 Task: Create new vendor bill with Date Opened: 30-Apr-23, Select Vendor: Pacific Gas & Electric, Terms: Net 15. Make bill entry for item-1 with Date: 30-Apr-23, Description: Electric charges, Expense Account: Utilities :  Electric, Quantity: 1, Unit Price: 140, Sales Tax: Y, Sales Tax Included: Y, Tax Table: Sales Tax. Post Bill with Post Date: 30-Apr-23, Post to Accounts: Liabilities:Accounts Payble. Pay / Process Payment with Transaction Date: 14-May-23, Amount: 140, Transfer Account: Checking Account. Go to 'Print Bill'.
Action: Mouse moved to (112, 30)
Screenshot: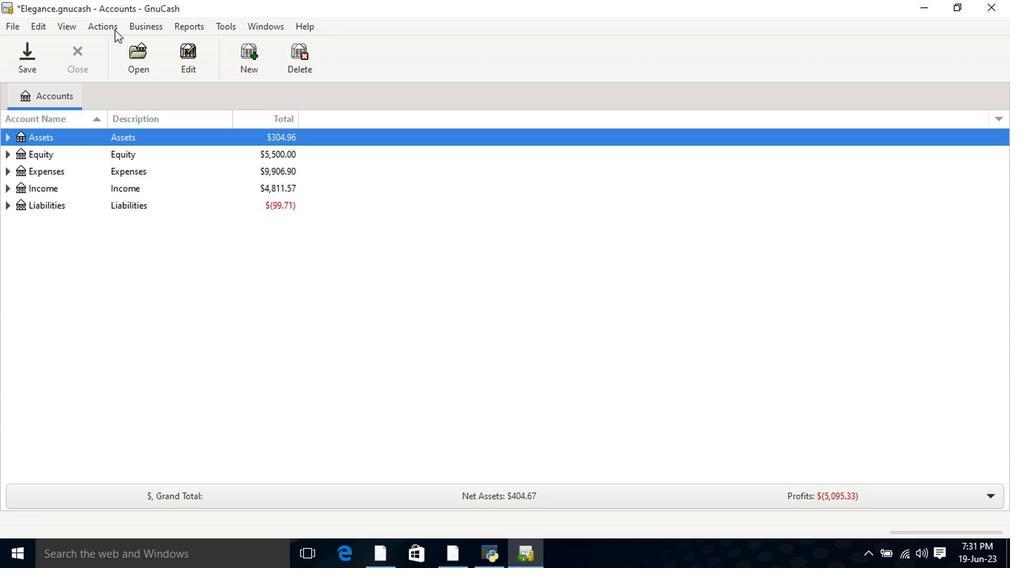 
Action: Mouse pressed left at (112, 30)
Screenshot: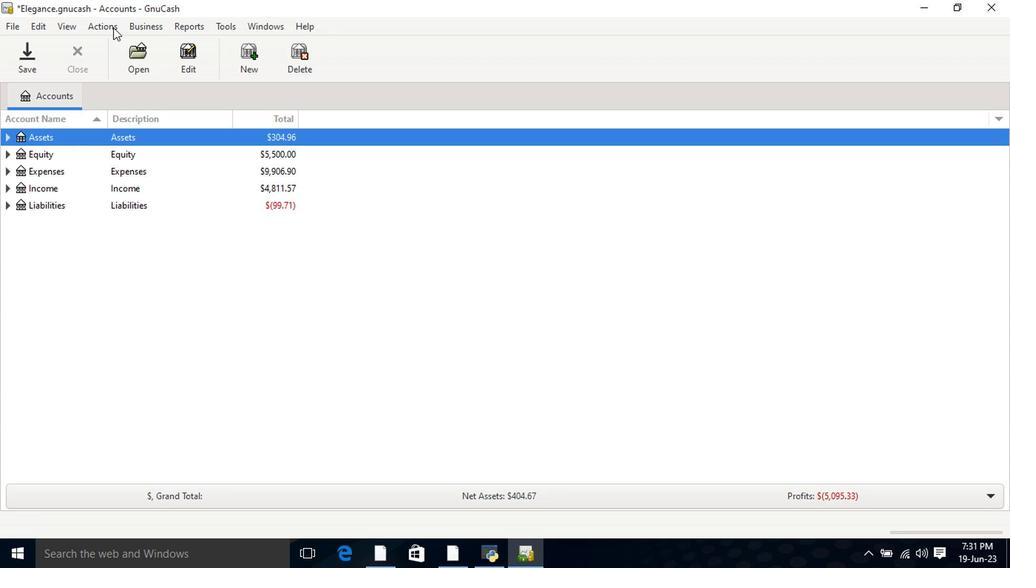 
Action: Mouse moved to (134, 28)
Screenshot: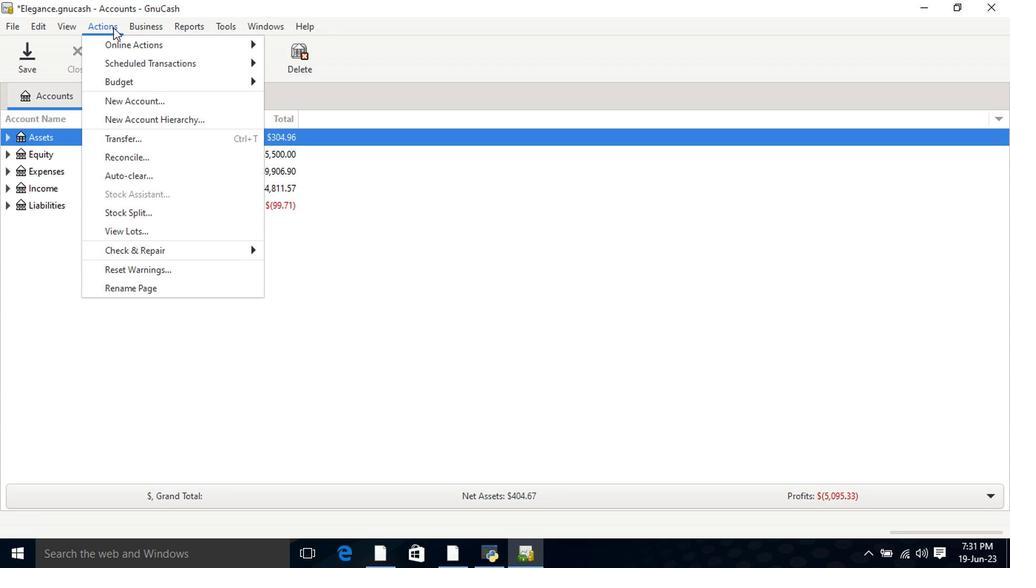 
Action: Mouse pressed left at (134, 28)
Screenshot: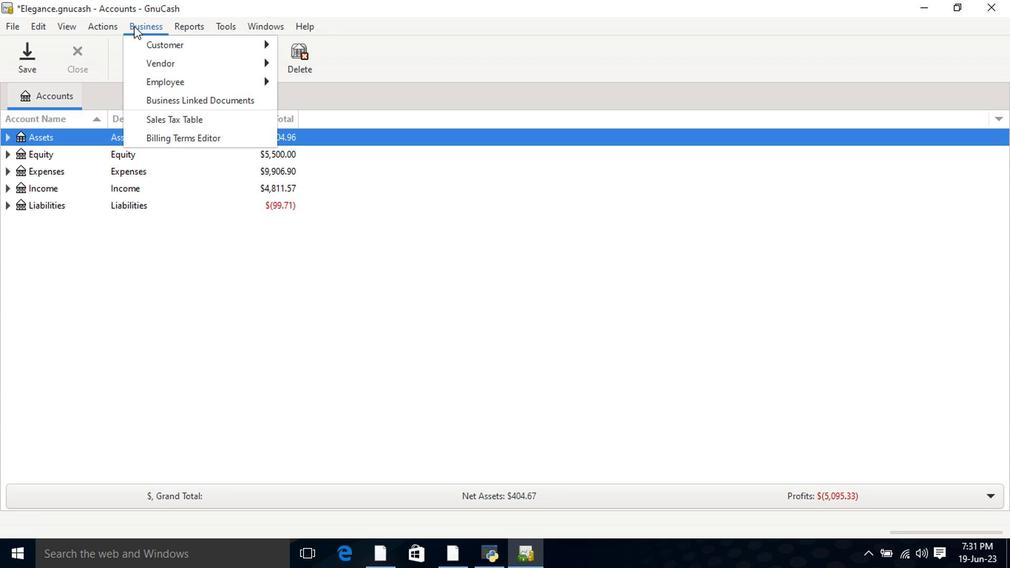 
Action: Mouse moved to (156, 59)
Screenshot: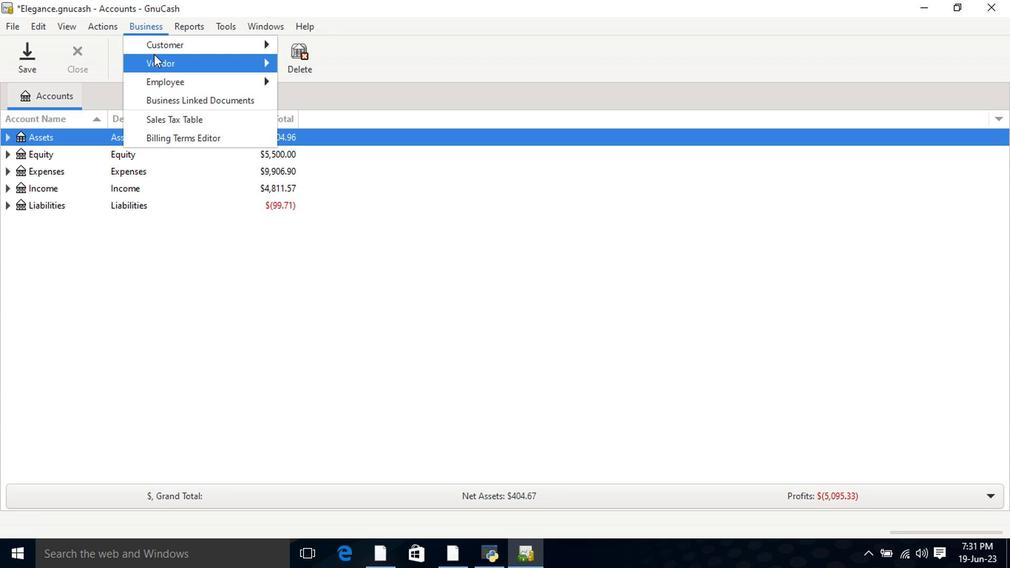 
Action: Mouse pressed left at (156, 59)
Screenshot: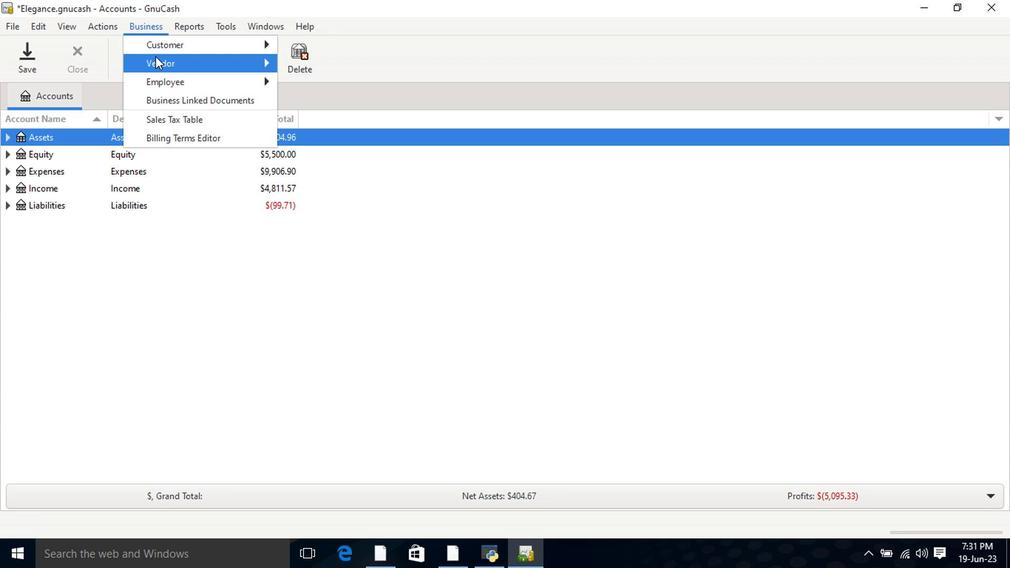 
Action: Mouse moved to (321, 123)
Screenshot: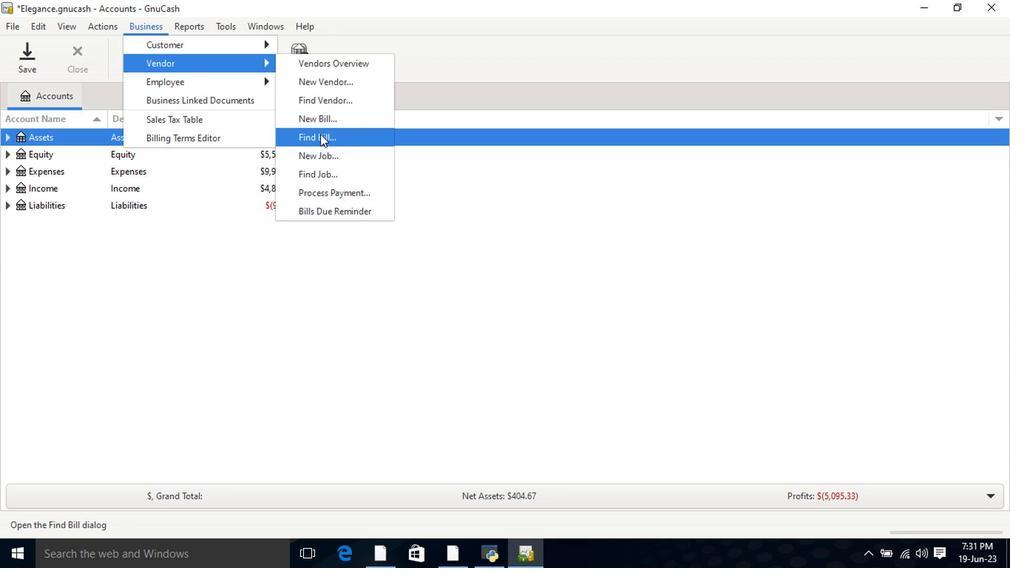 
Action: Mouse pressed left at (321, 123)
Screenshot: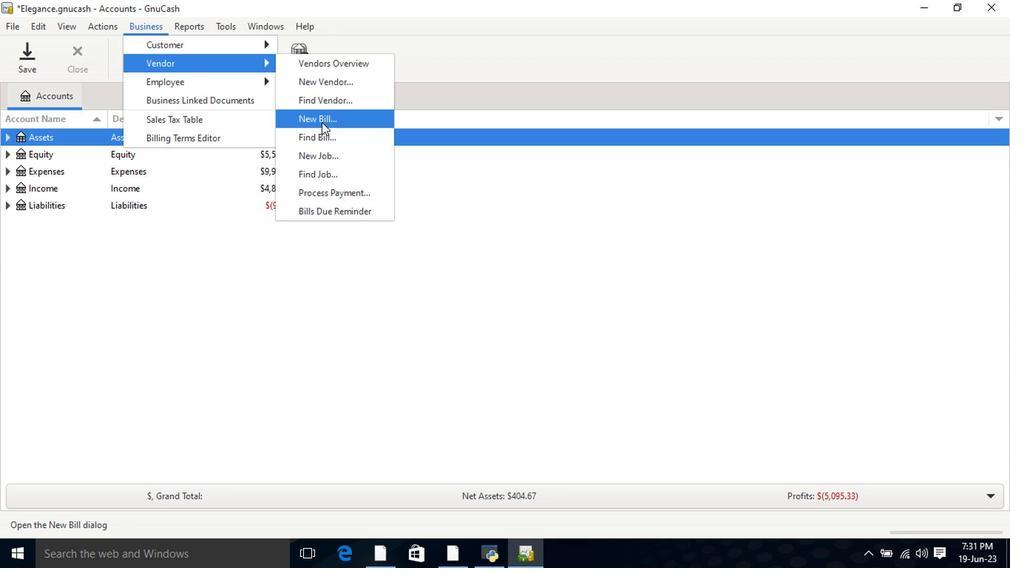 
Action: Mouse moved to (611, 197)
Screenshot: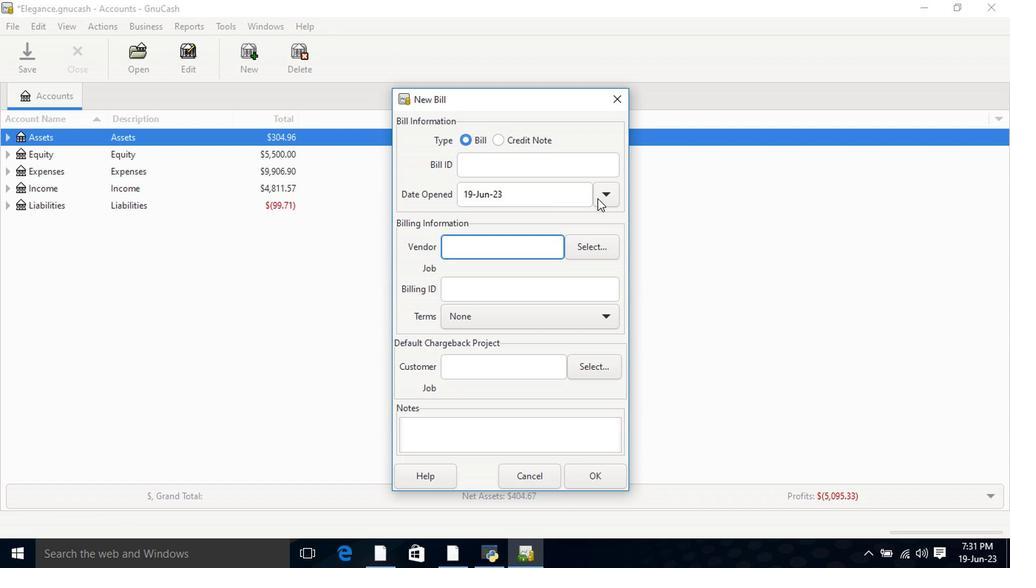 
Action: Mouse pressed left at (611, 197)
Screenshot: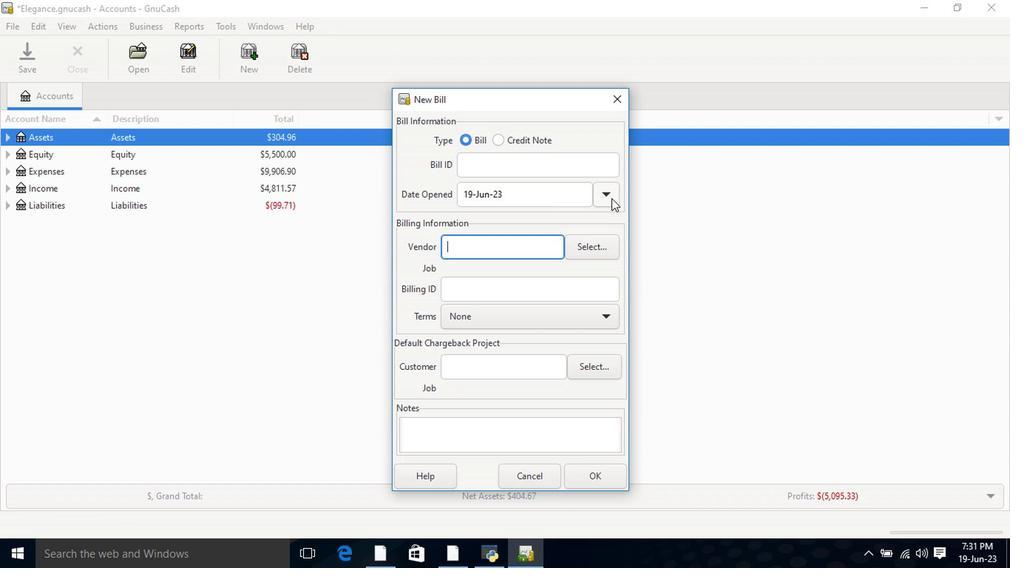 
Action: Mouse moved to (493, 215)
Screenshot: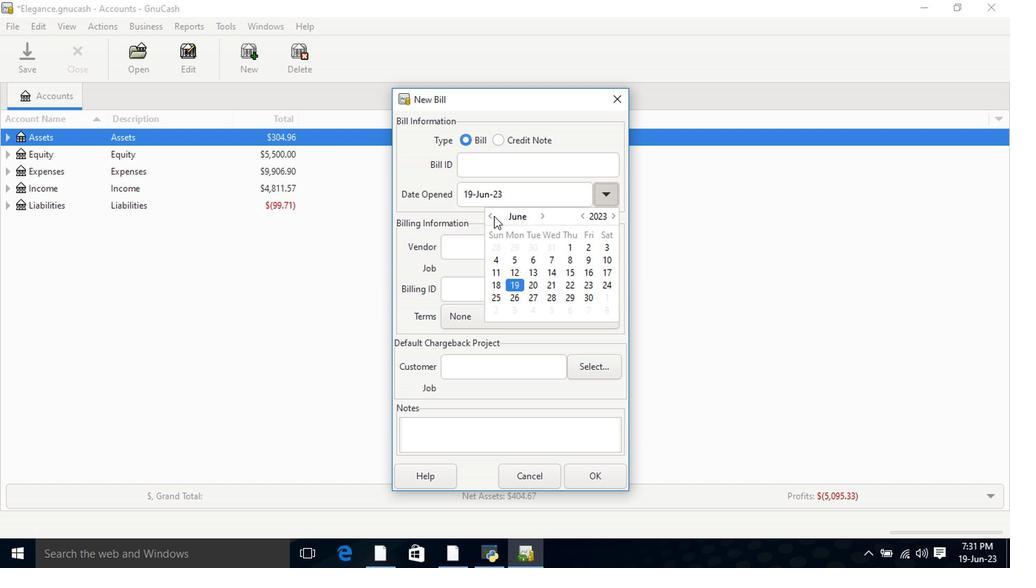 
Action: Mouse pressed left at (493, 215)
Screenshot: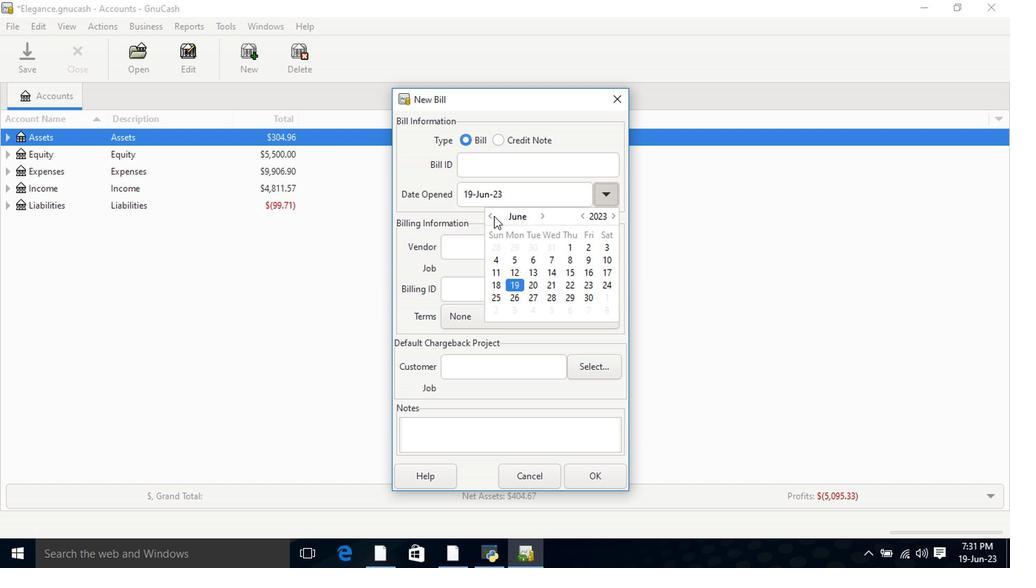 
Action: Mouse pressed left at (493, 215)
Screenshot: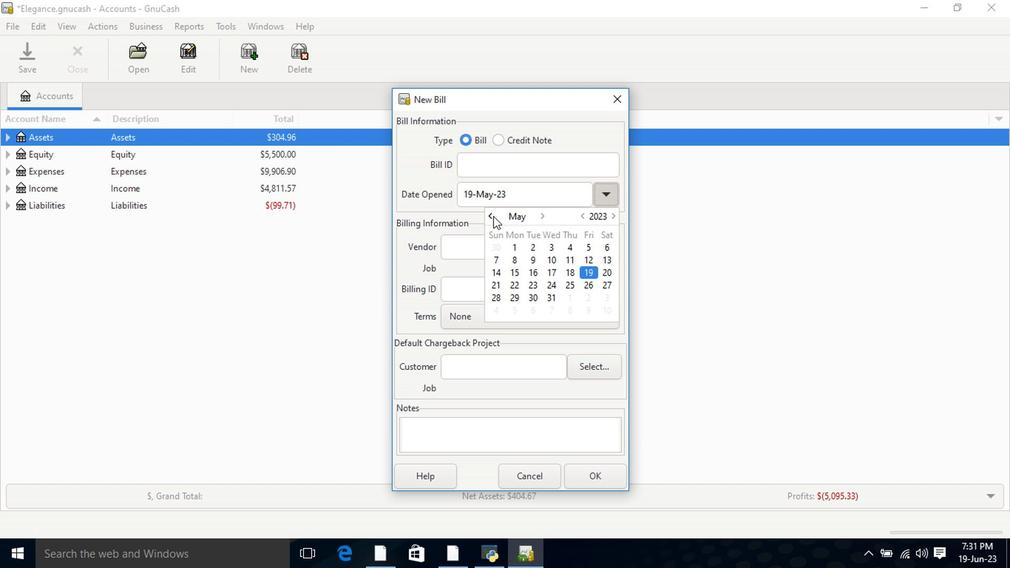 
Action: Mouse moved to (499, 303)
Screenshot: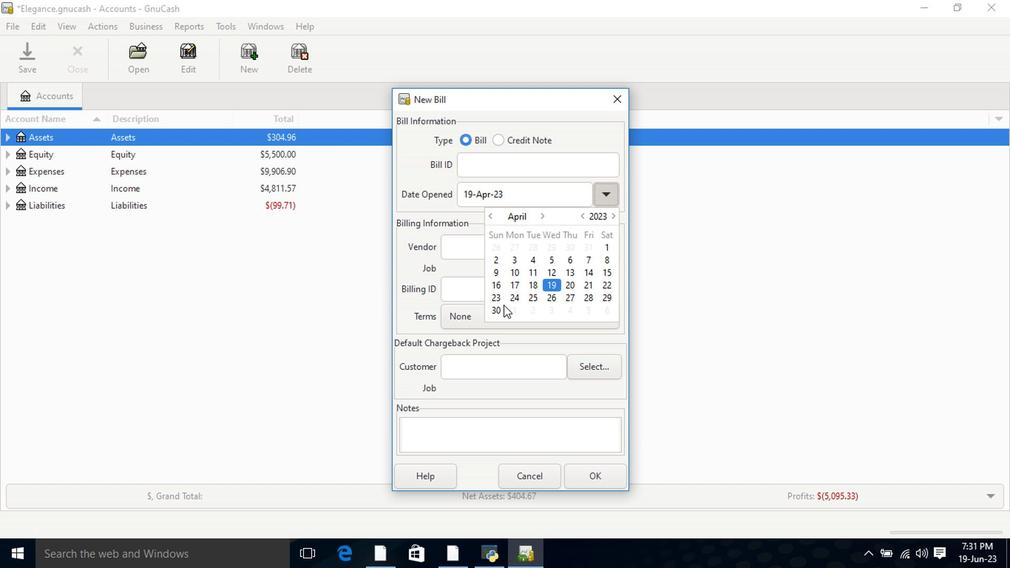 
Action: Mouse pressed left at (499, 303)
Screenshot: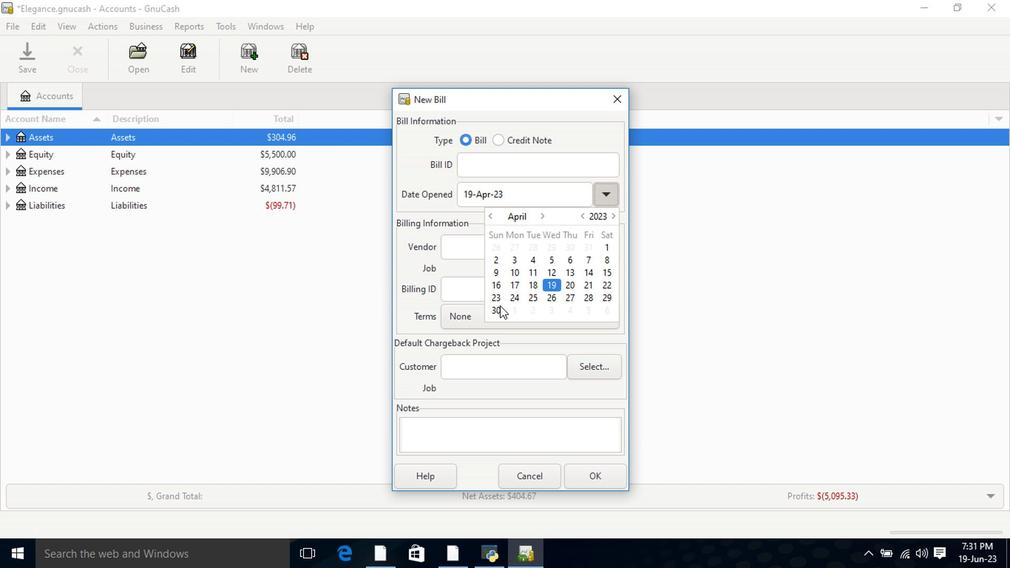 
Action: Mouse pressed left at (499, 303)
Screenshot: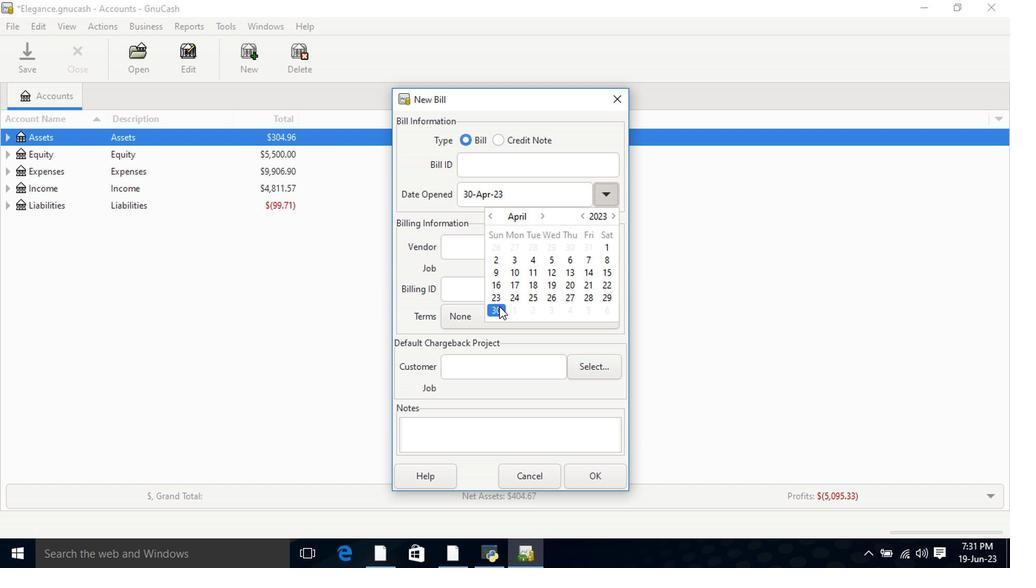 
Action: Mouse moved to (504, 243)
Screenshot: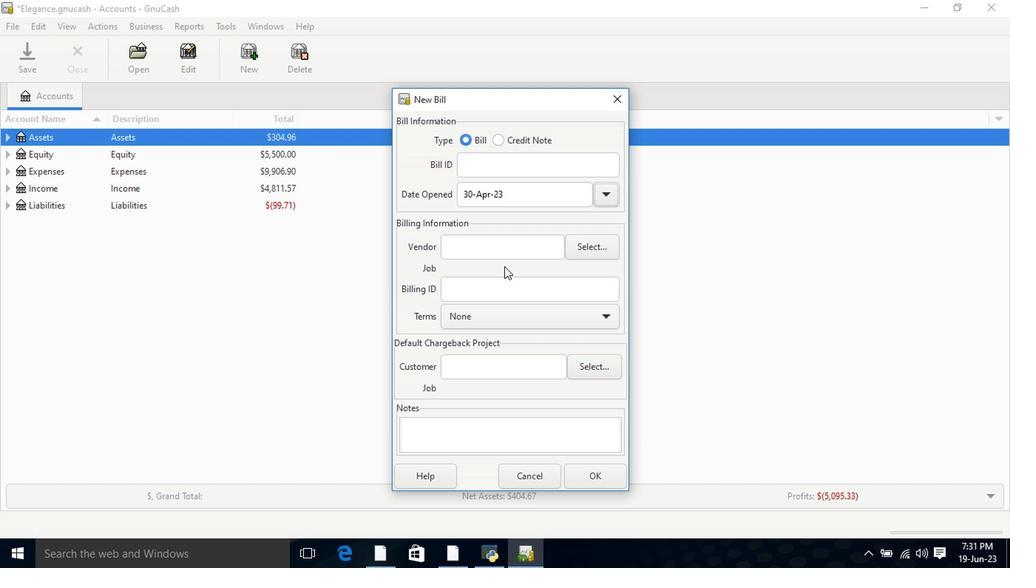 
Action: Mouse pressed left at (504, 243)
Screenshot: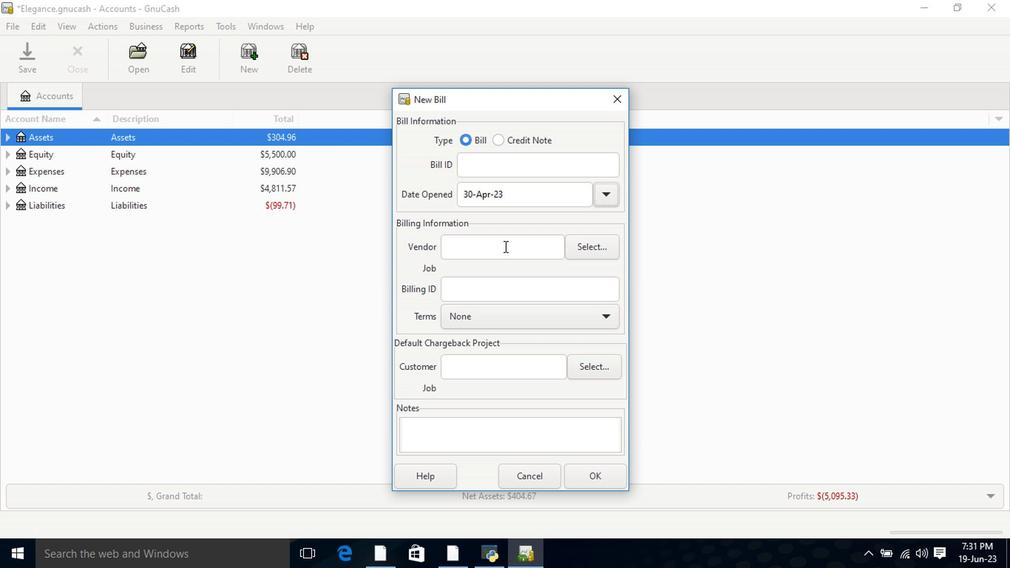 
Action: Key pressed paci
Screenshot: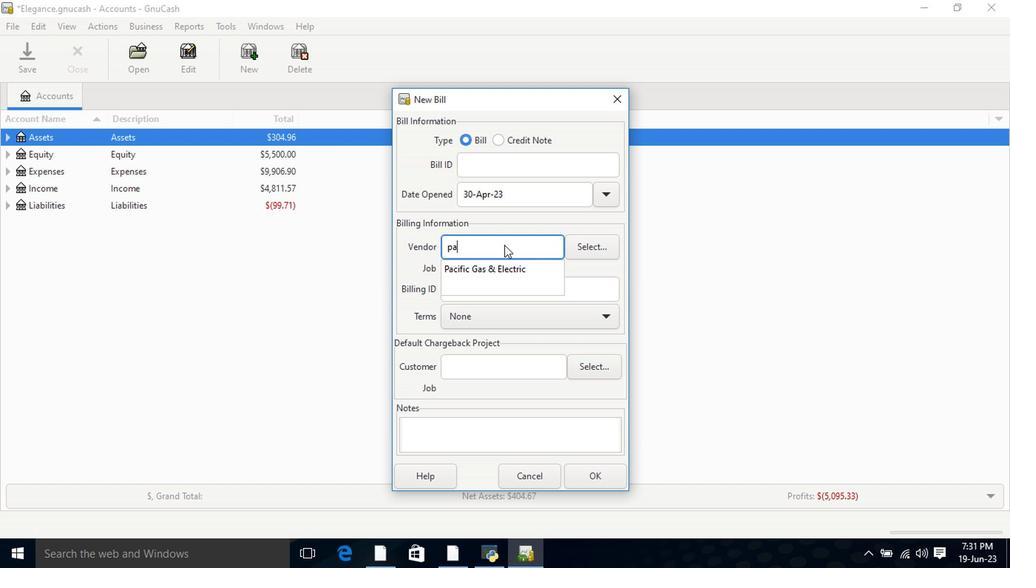 
Action: Mouse moved to (504, 266)
Screenshot: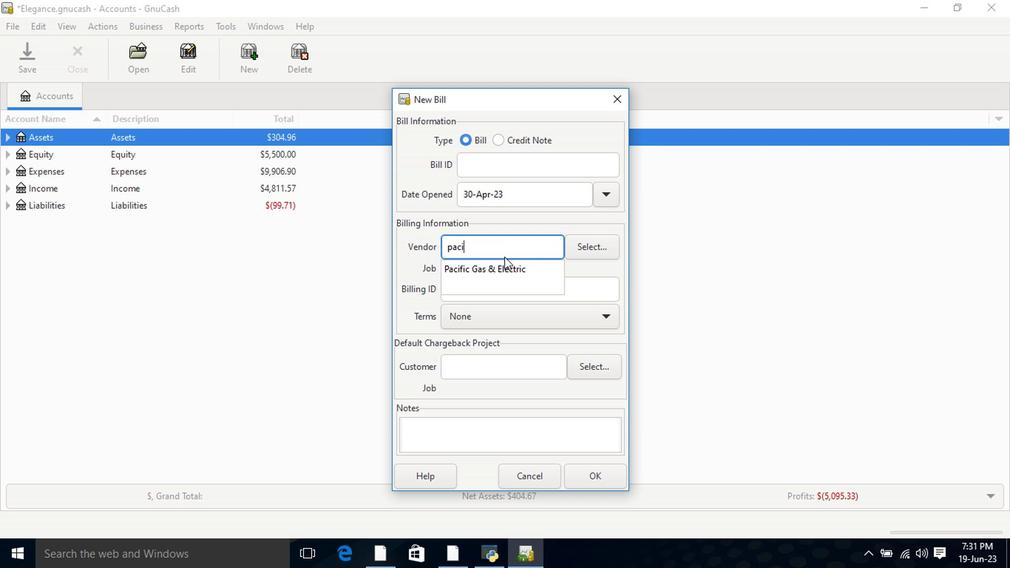 
Action: Mouse pressed left at (504, 266)
Screenshot: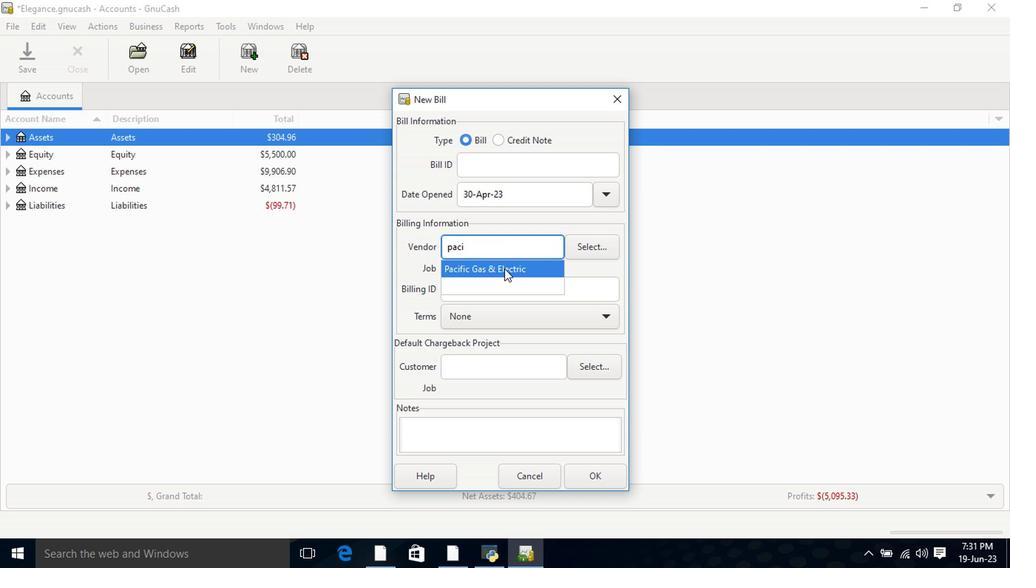 
Action: Mouse moved to (534, 323)
Screenshot: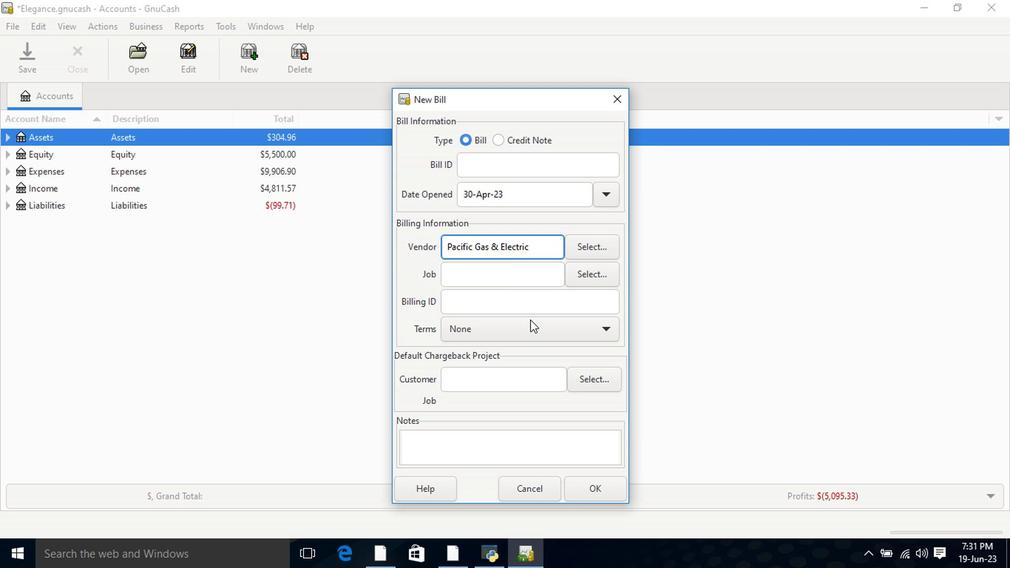 
Action: Mouse pressed left at (534, 323)
Screenshot: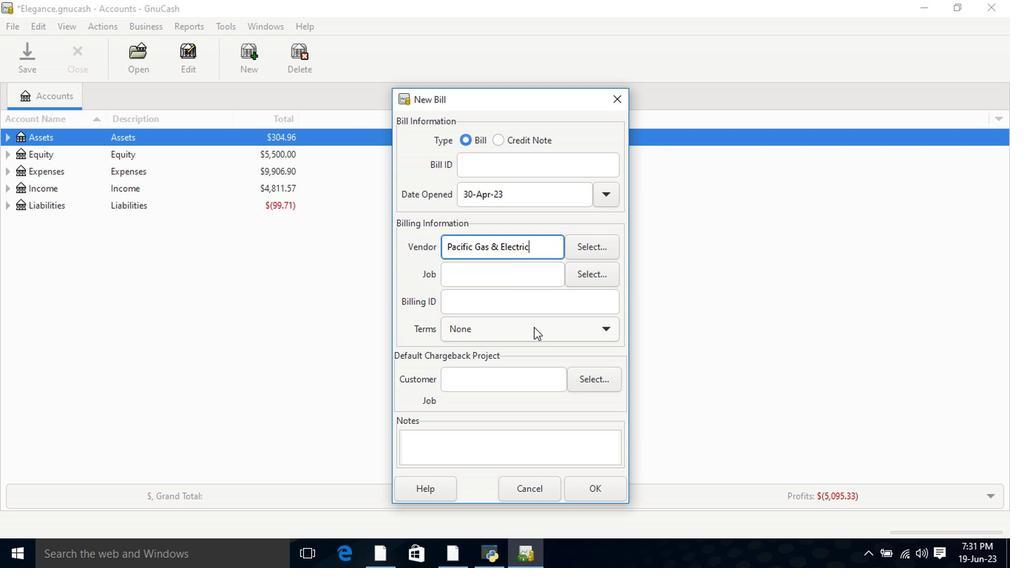 
Action: Mouse moved to (534, 359)
Screenshot: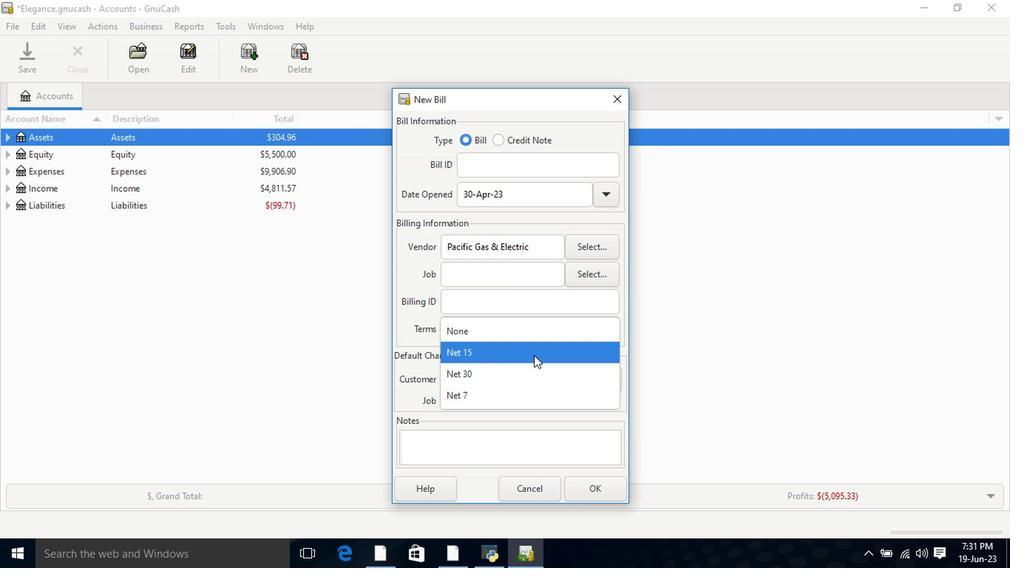 
Action: Mouse pressed left at (534, 359)
Screenshot: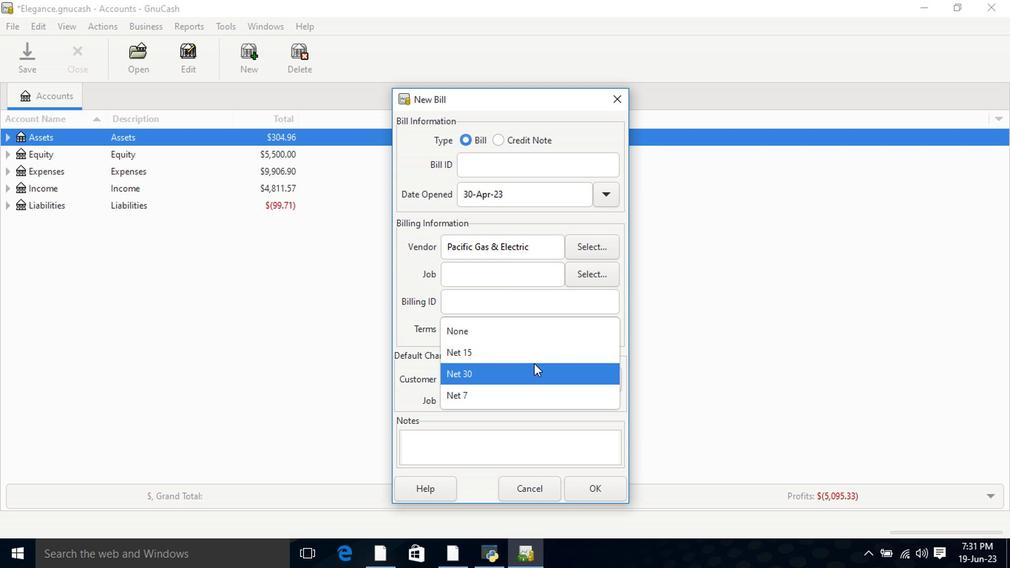 
Action: Mouse moved to (523, 329)
Screenshot: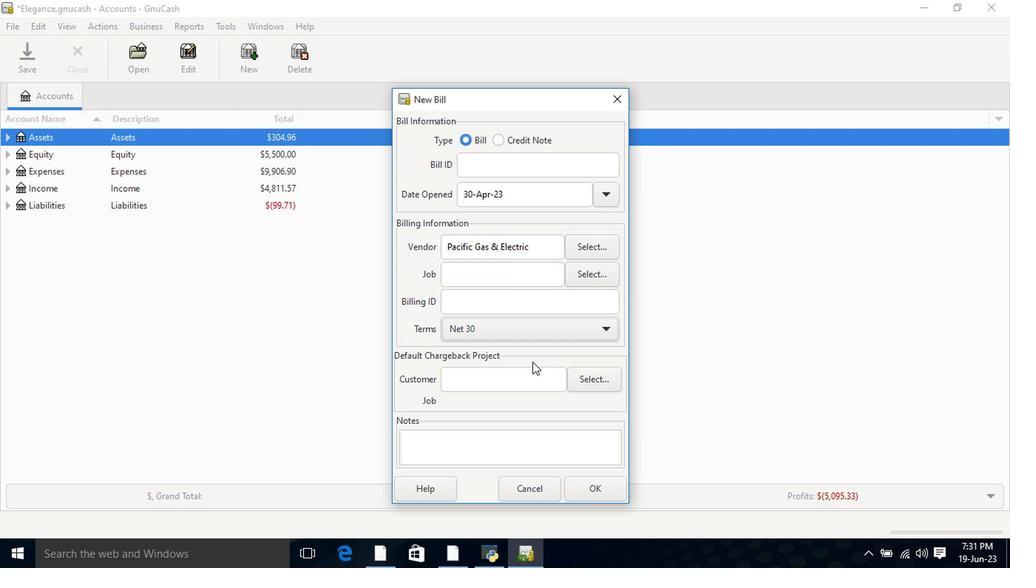 
Action: Mouse pressed left at (523, 329)
Screenshot: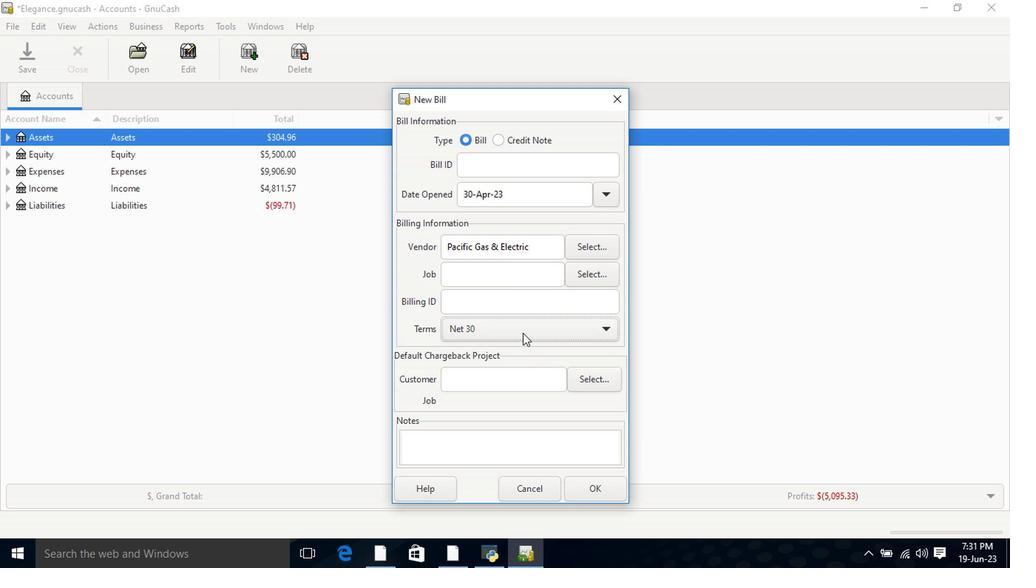 
Action: Mouse moved to (518, 316)
Screenshot: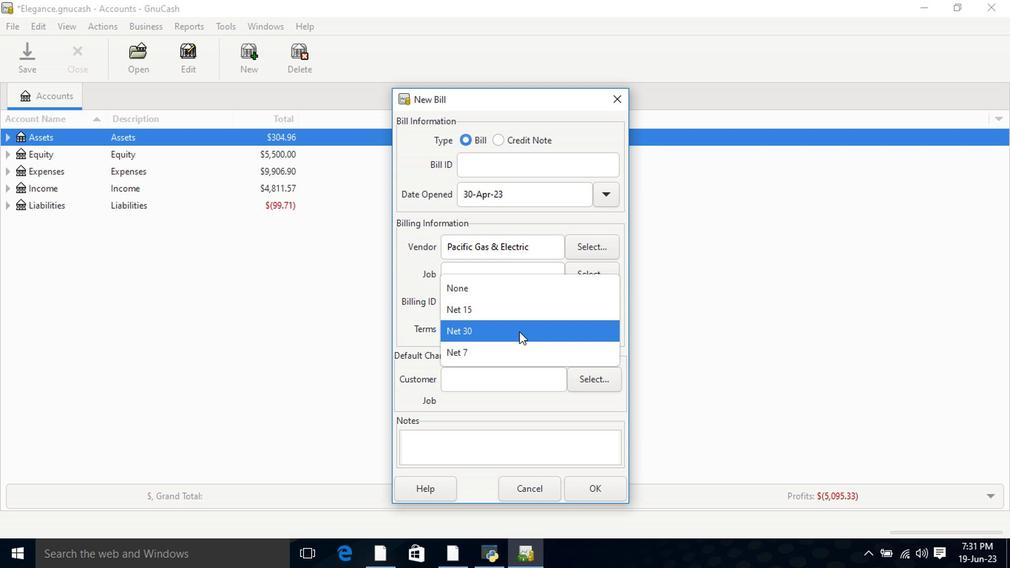 
Action: Mouse pressed left at (518, 316)
Screenshot: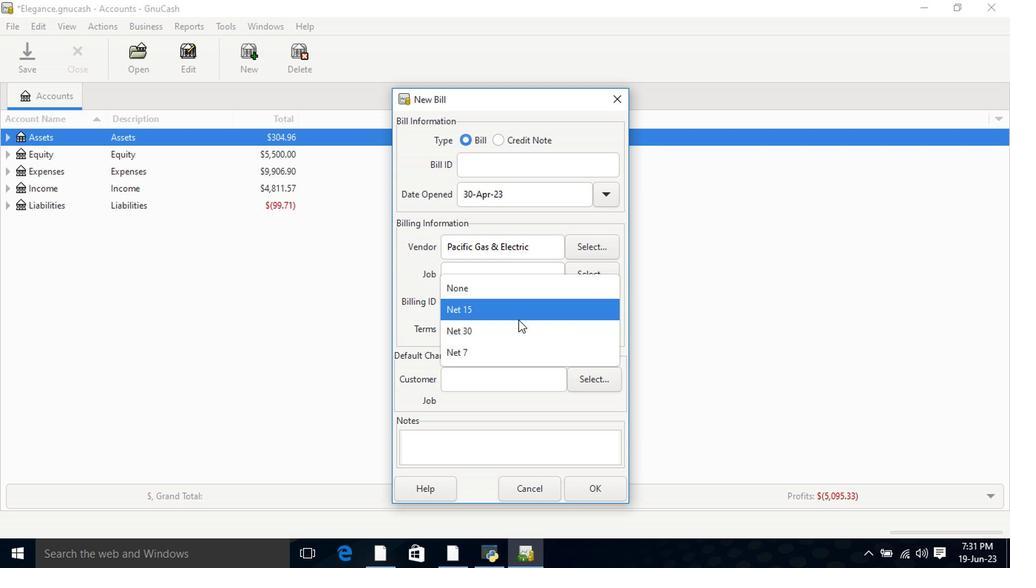 
Action: Mouse moved to (581, 481)
Screenshot: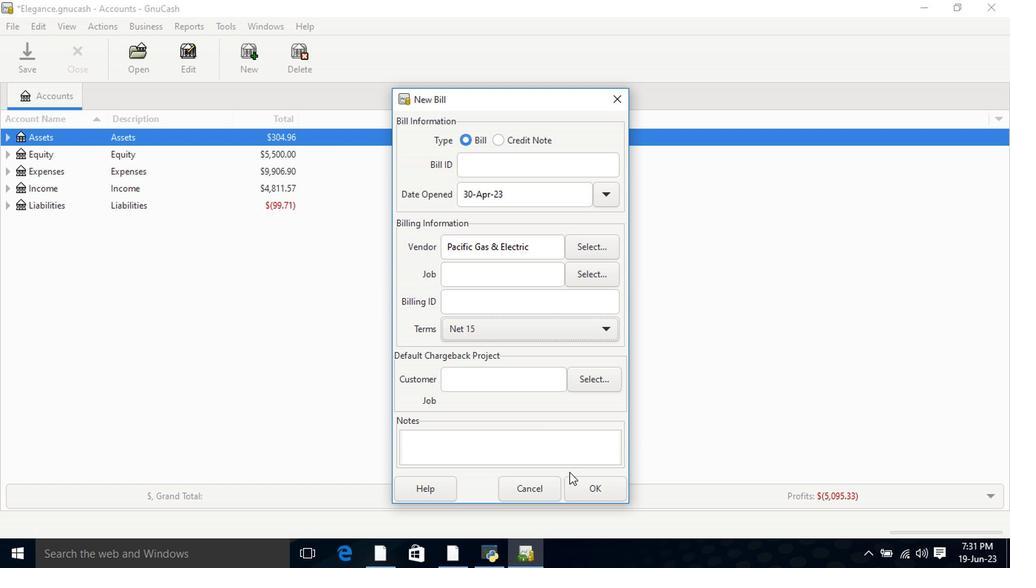 
Action: Mouse pressed left at (581, 481)
Screenshot: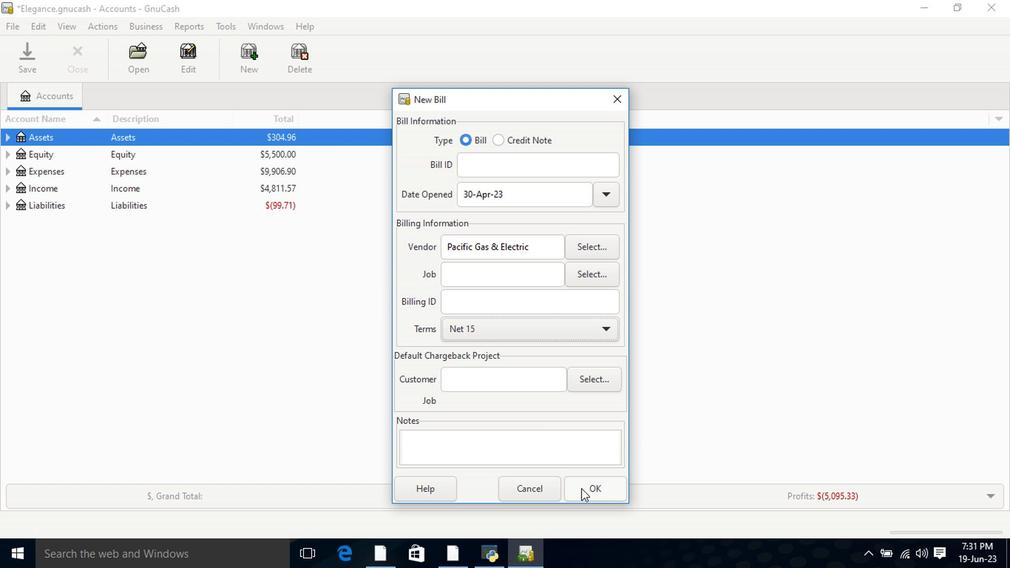 
Action: Mouse moved to (245, 366)
Screenshot: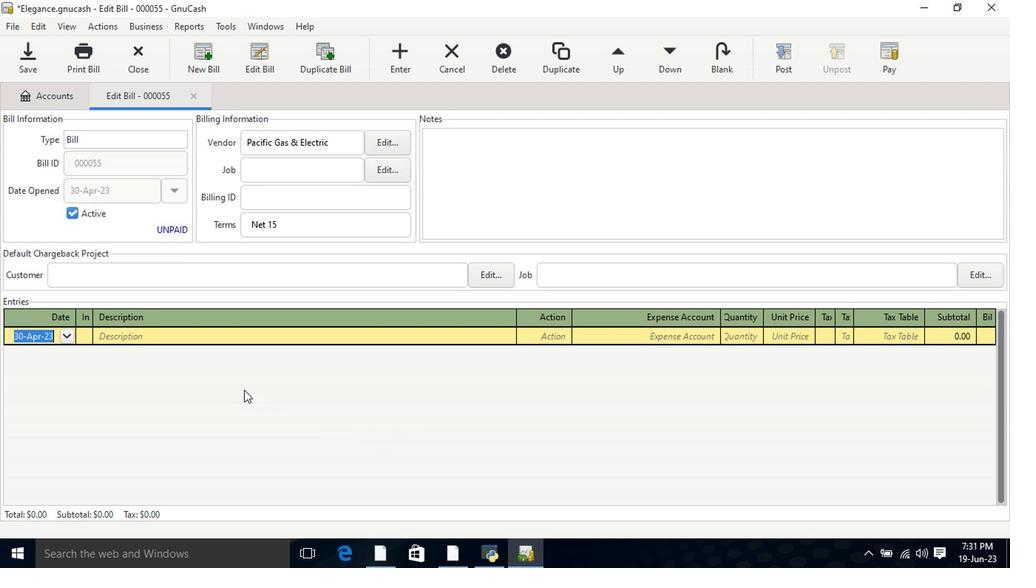 
Action: Key pressed <Key.tab>
Screenshot: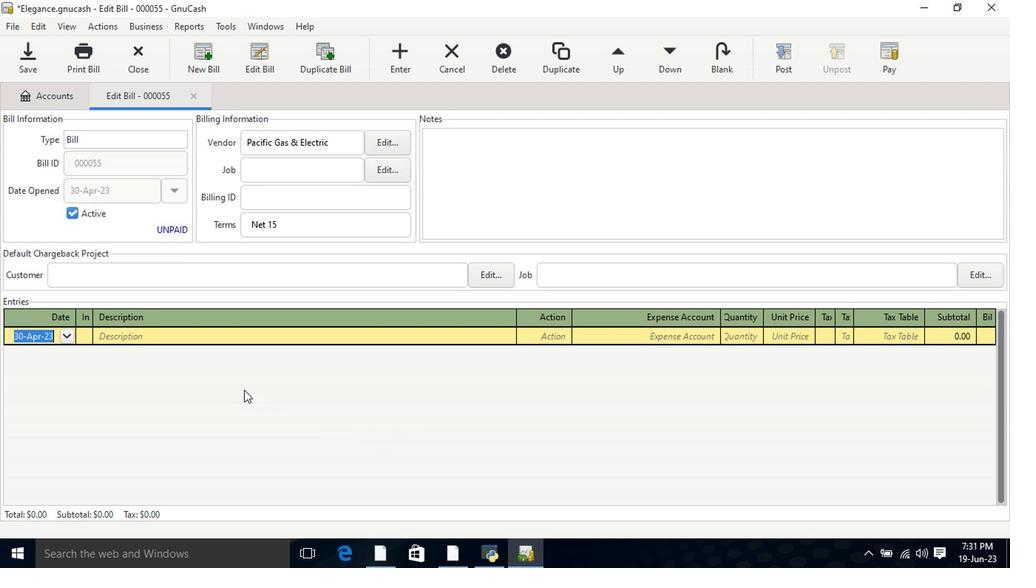 
Action: Mouse moved to (249, 359)
Screenshot: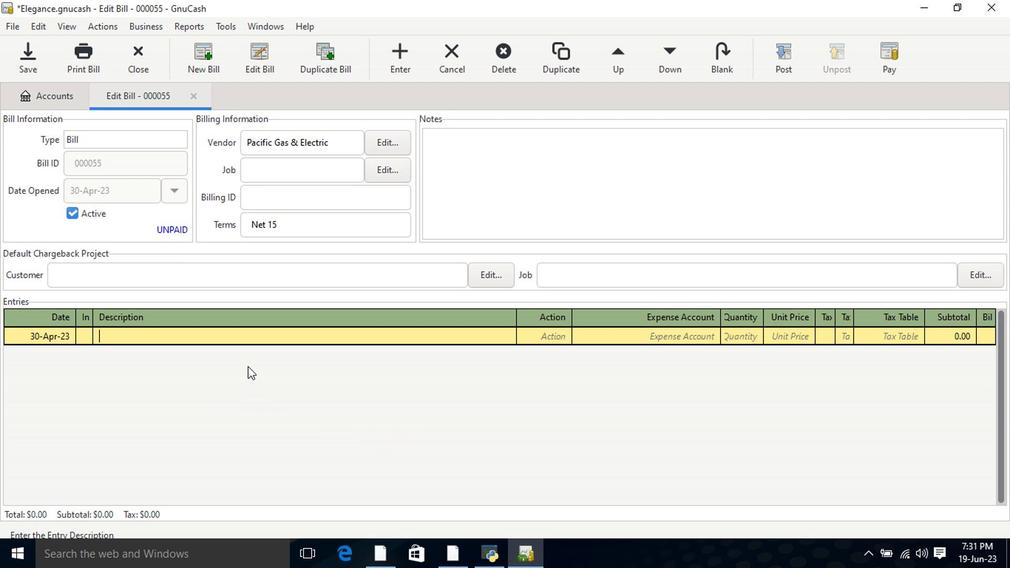 
Action: Key pressed <Key.shift>Electric<Key.space><Key.backspace><Key.space><Key.shift>Charges<Key.backspace><Key.backspace><Key.backspace><Key.backspace><Key.backspace><Key.backspace><Key.backspace>charges<Key.tab><Key.tab>elec<Key.tab>1<Key.tab>140<Key.tab>
Screenshot: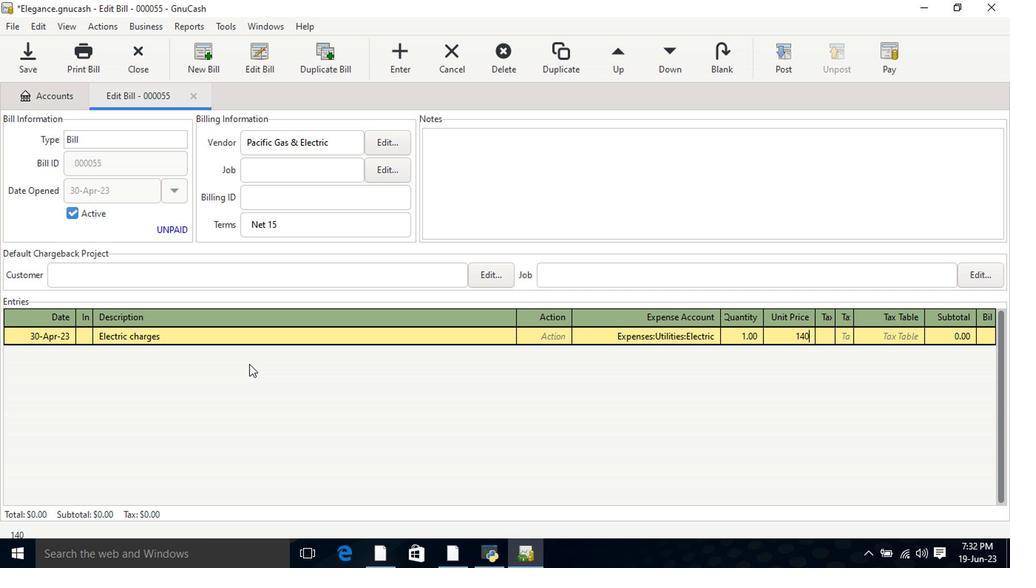 
Action: Mouse moved to (826, 337)
Screenshot: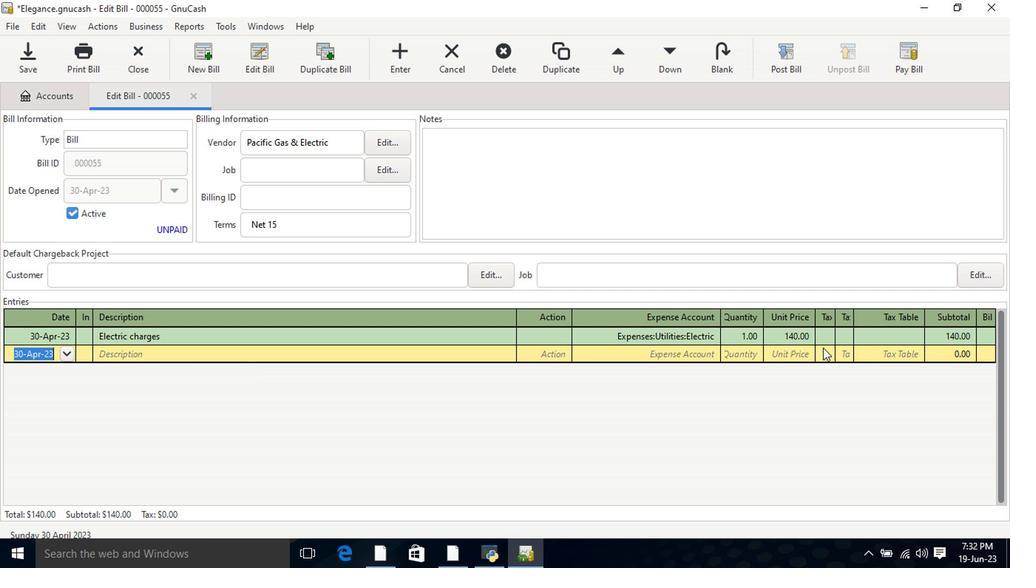 
Action: Mouse pressed left at (826, 337)
Screenshot: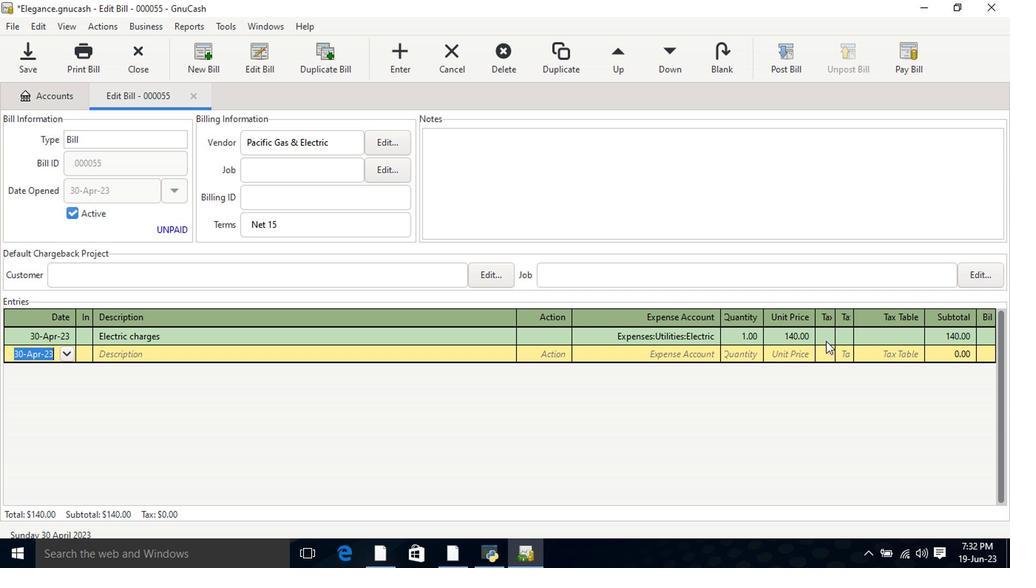 
Action: Mouse moved to (832, 336)
Screenshot: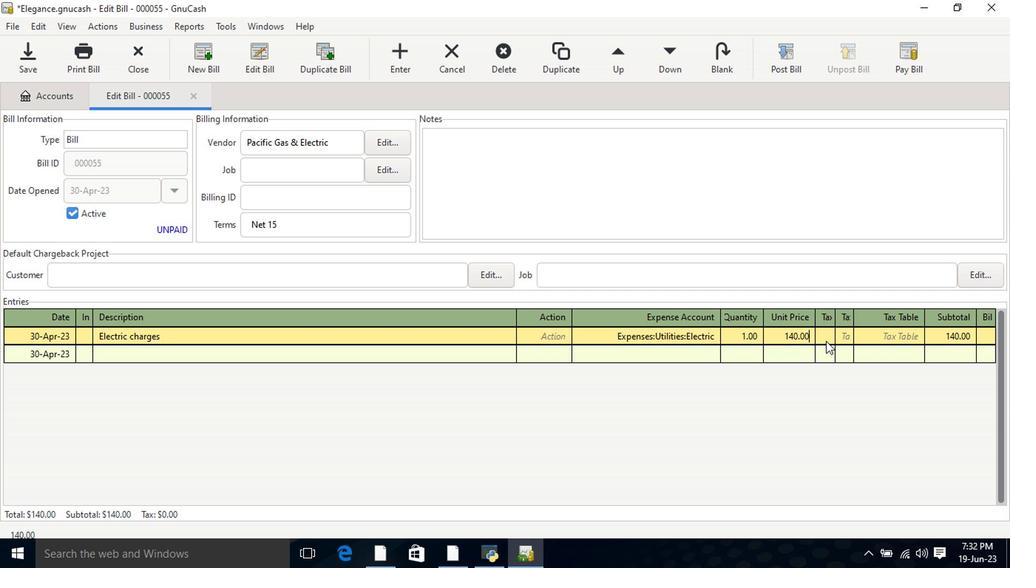 
Action: Mouse pressed left at (832, 336)
Screenshot: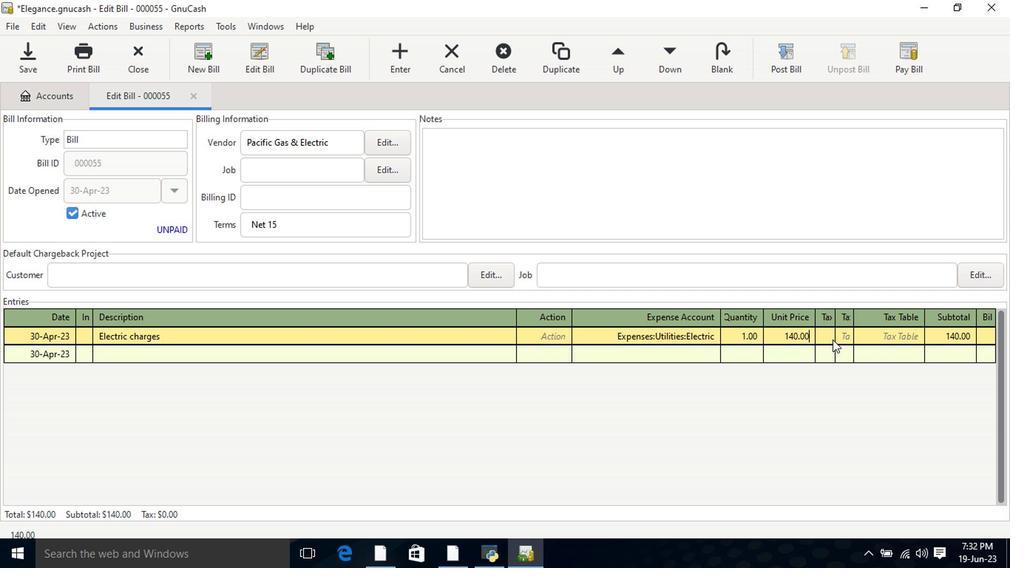 
Action: Mouse moved to (842, 332)
Screenshot: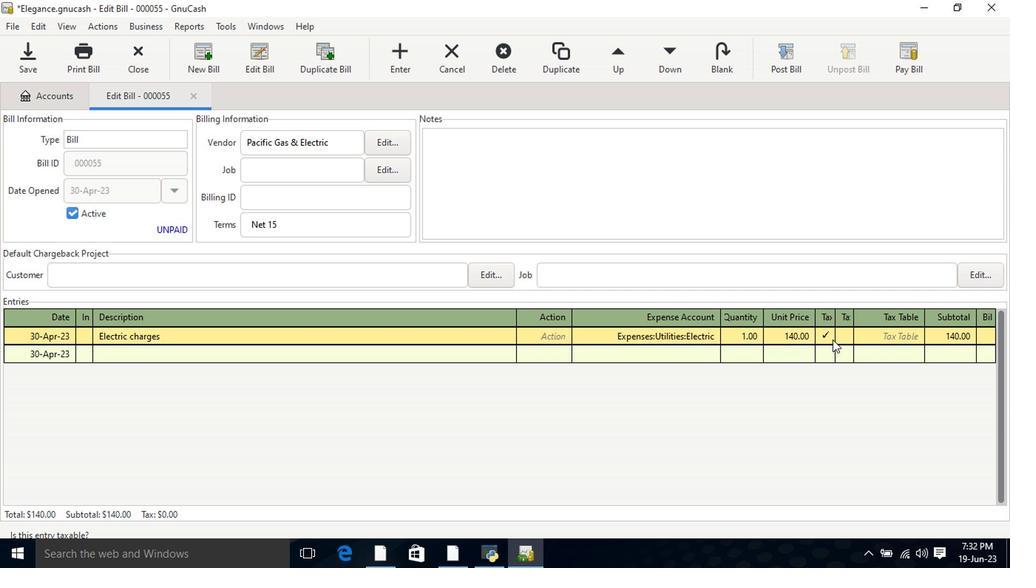 
Action: Mouse pressed left at (842, 332)
Screenshot: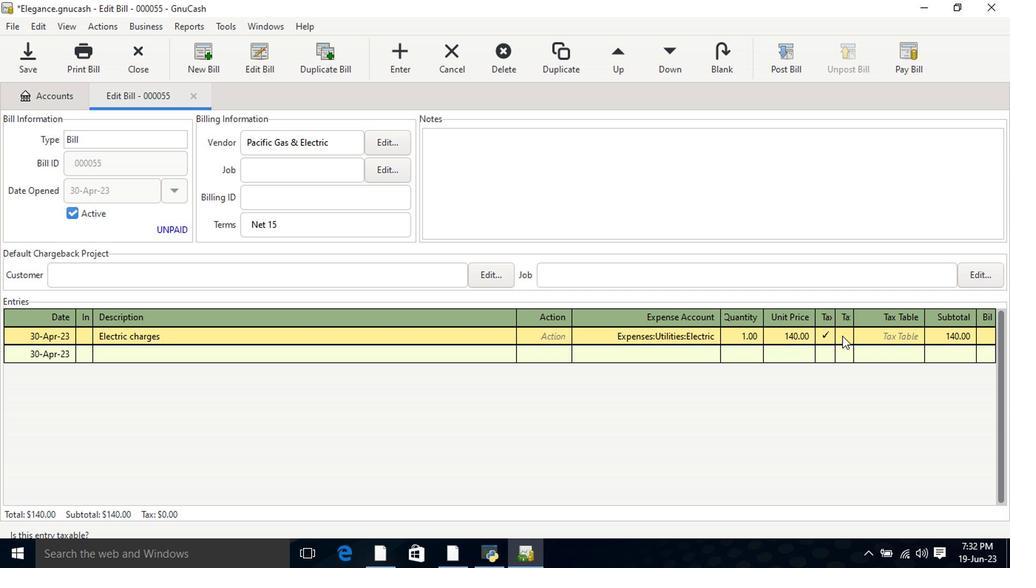 
Action: Mouse moved to (882, 332)
Screenshot: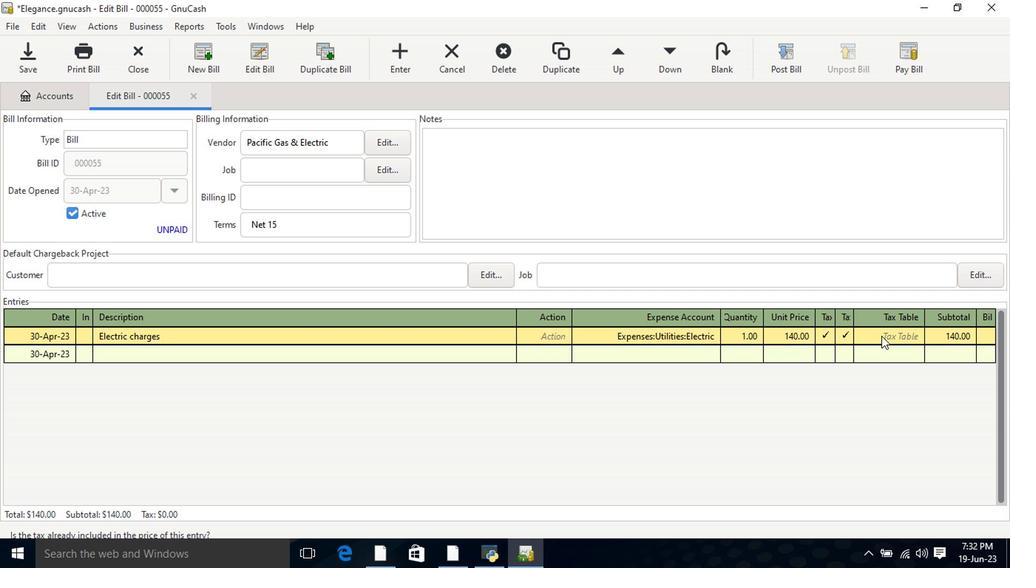 
Action: Mouse pressed left at (882, 332)
Screenshot: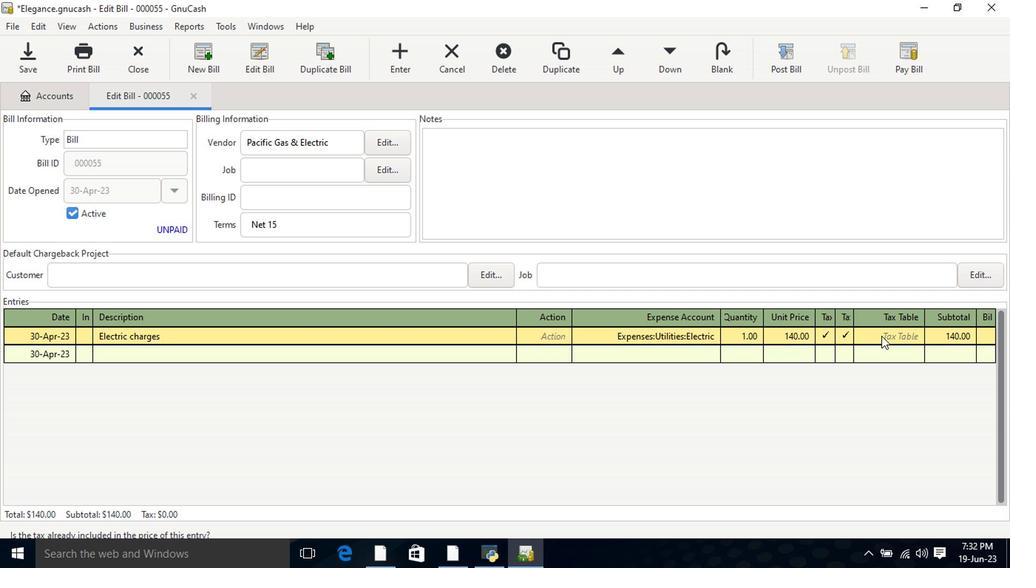 
Action: Mouse moved to (916, 335)
Screenshot: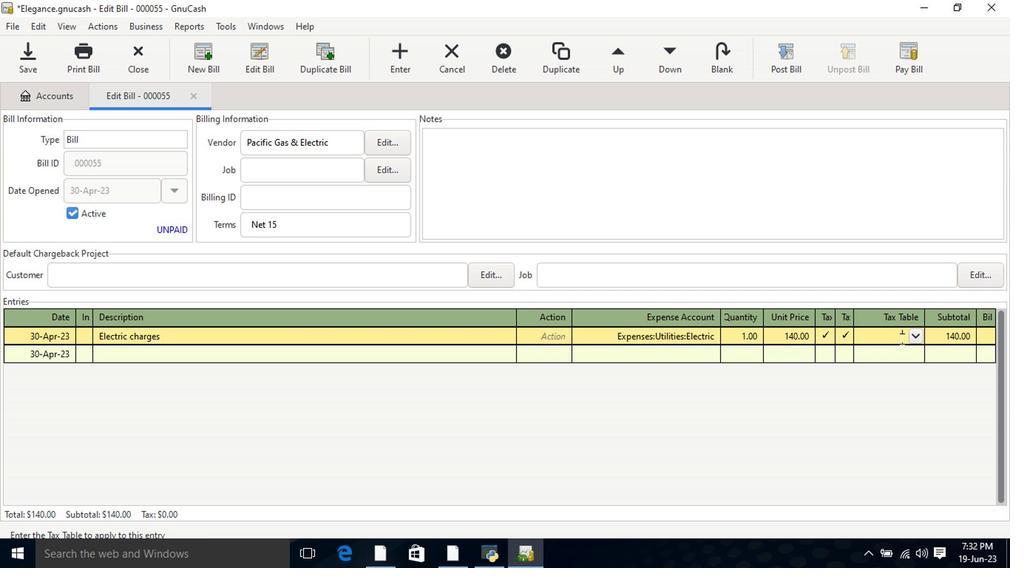 
Action: Mouse pressed left at (916, 335)
Screenshot: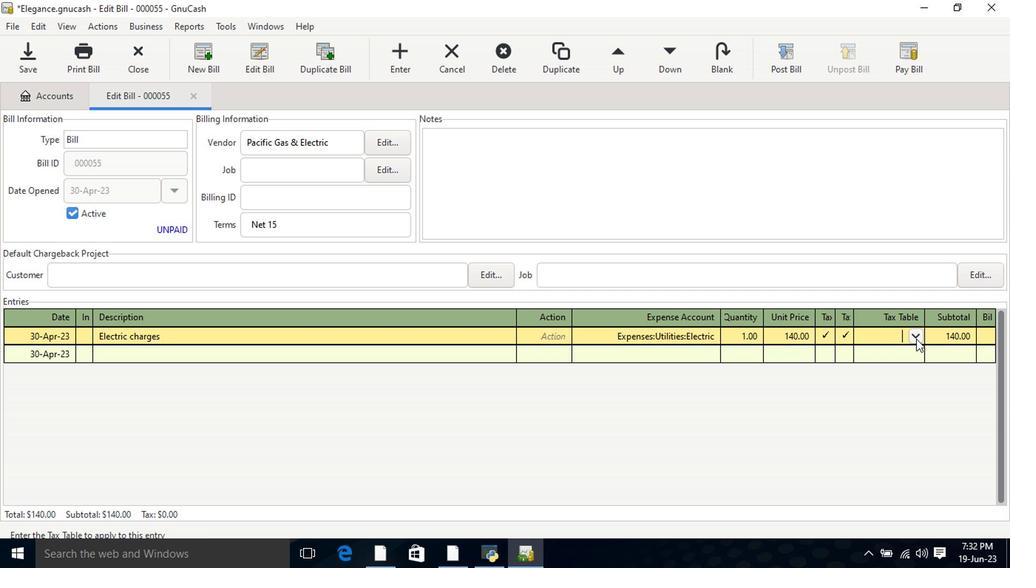 
Action: Mouse moved to (916, 348)
Screenshot: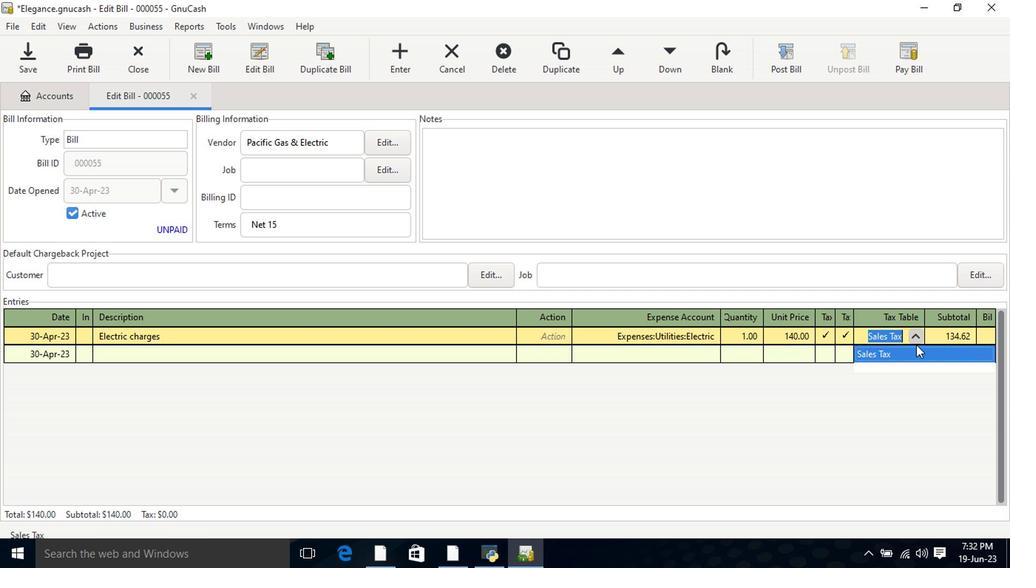 
Action: Mouse pressed left at (916, 348)
Screenshot: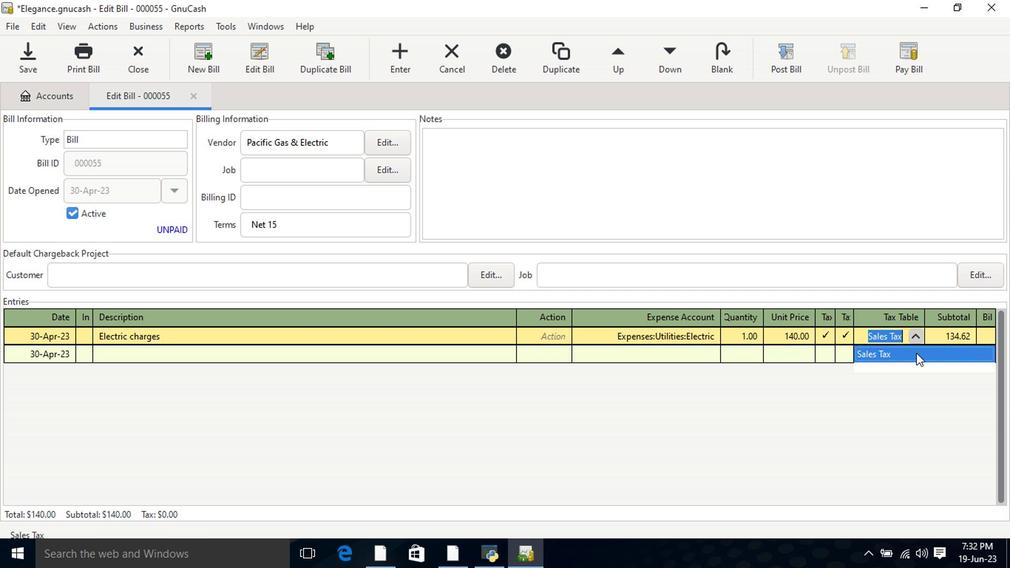 
Action: Key pressed <Key.tab>
Screenshot: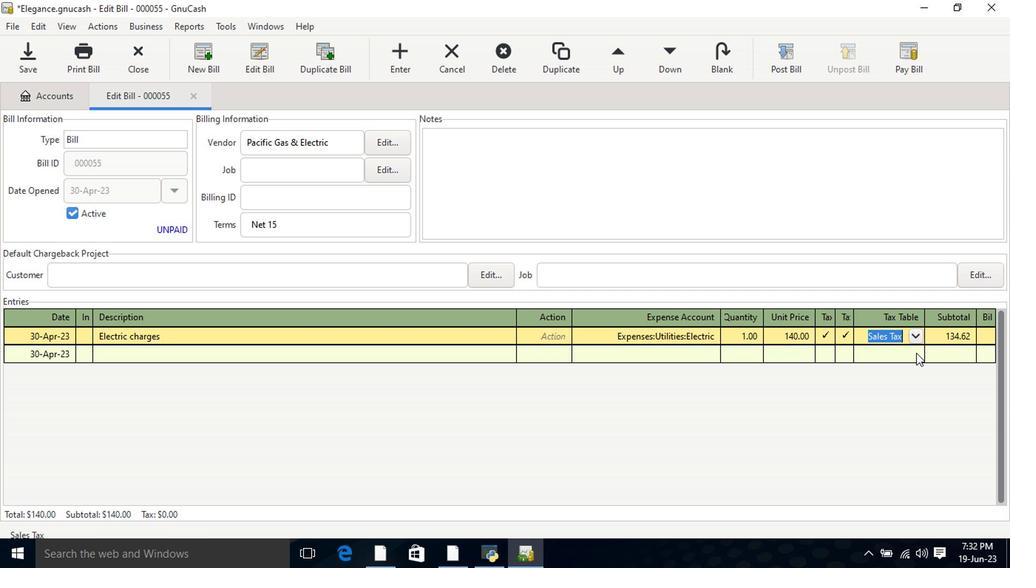 
Action: Mouse moved to (797, 62)
Screenshot: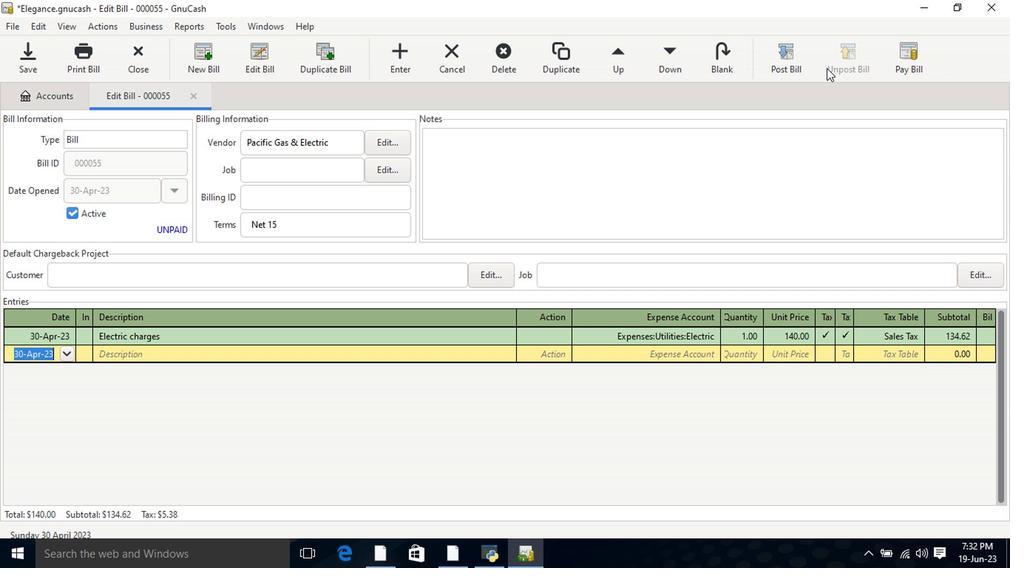 
Action: Mouse pressed left at (797, 62)
Screenshot: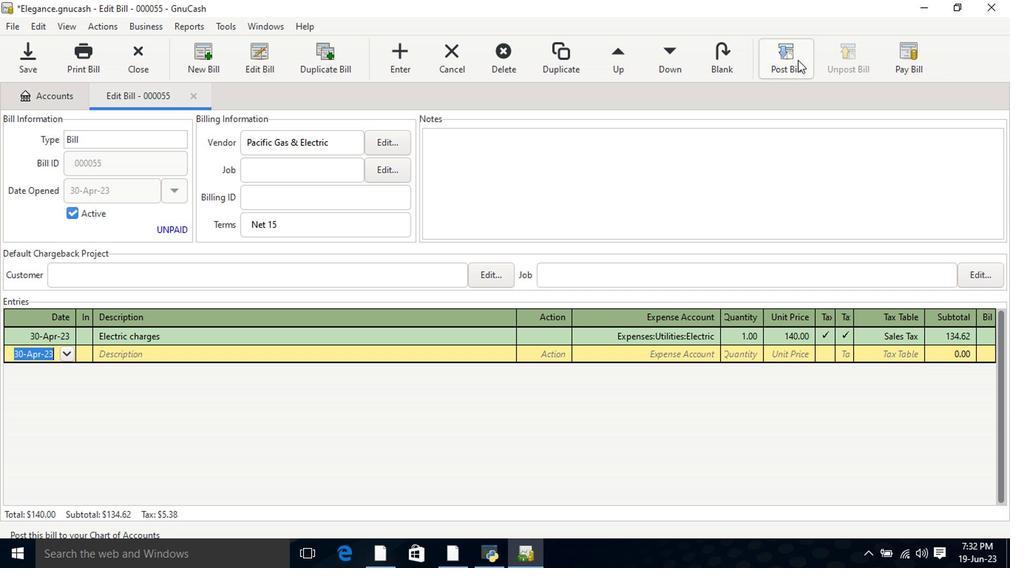 
Action: Mouse moved to (616, 375)
Screenshot: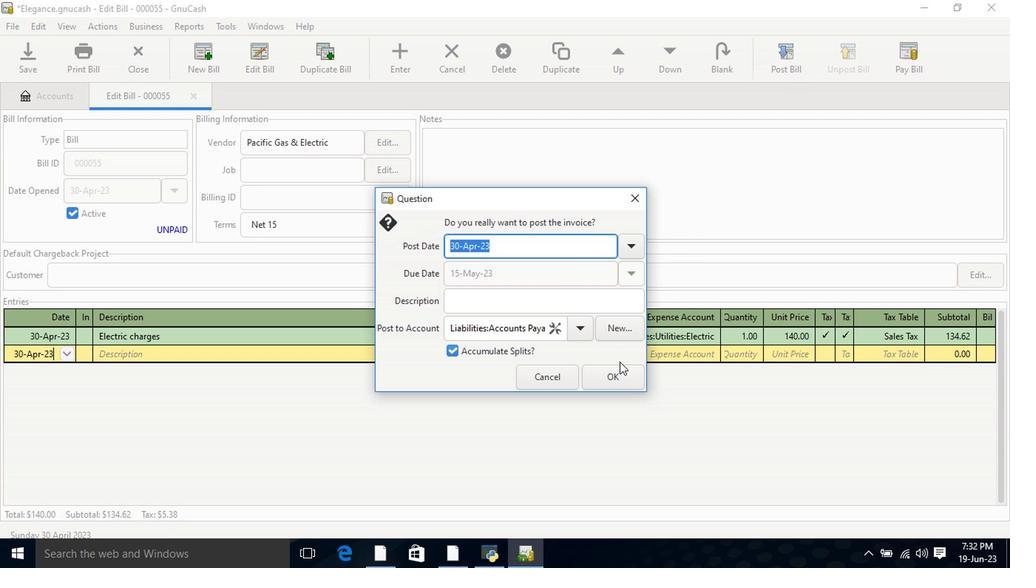 
Action: Mouse pressed left at (616, 375)
Screenshot: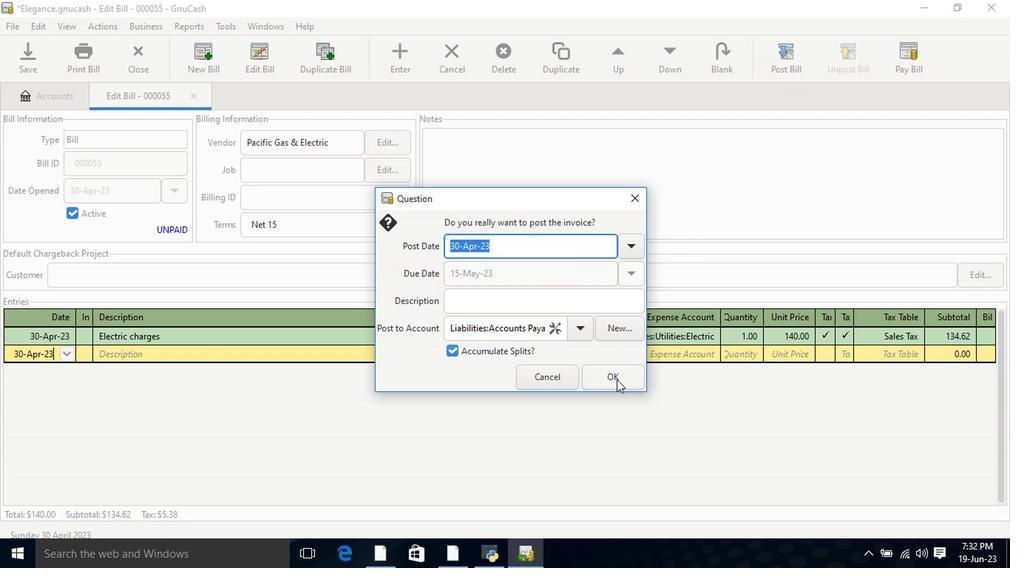 
Action: Mouse moved to (885, 61)
Screenshot: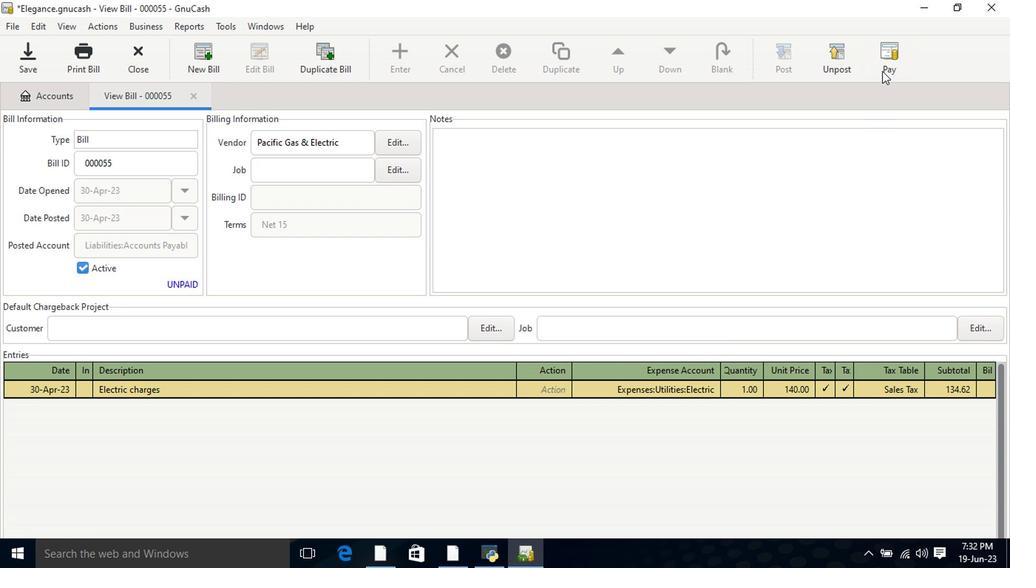 
Action: Mouse pressed left at (885, 61)
Screenshot: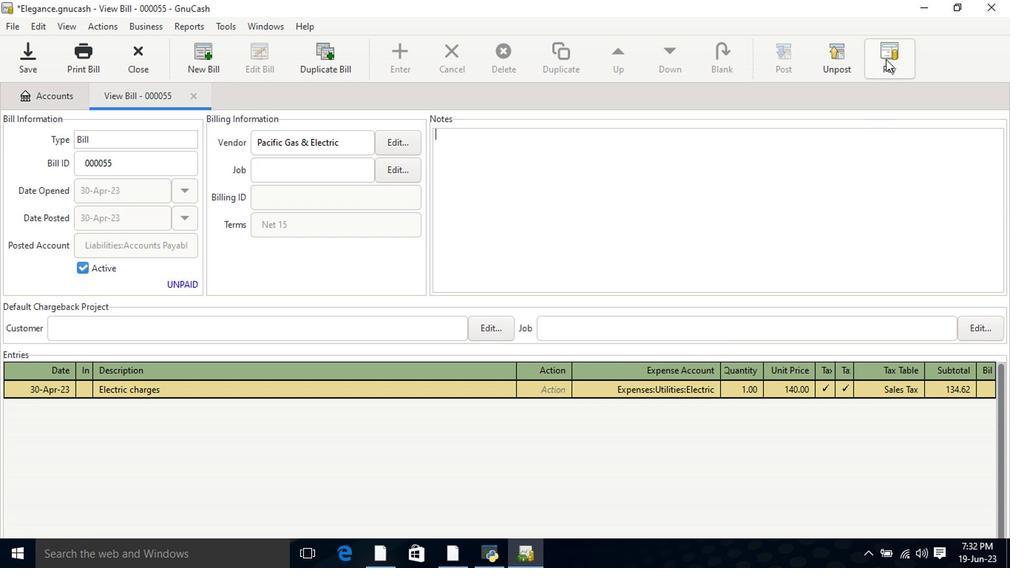 
Action: Mouse moved to (457, 288)
Screenshot: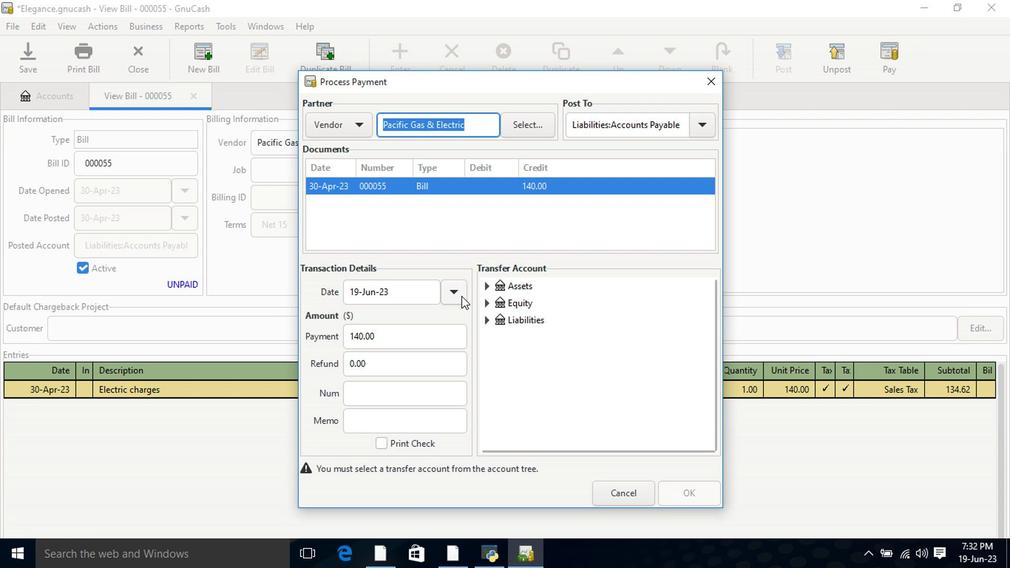 
Action: Mouse pressed left at (457, 288)
Screenshot: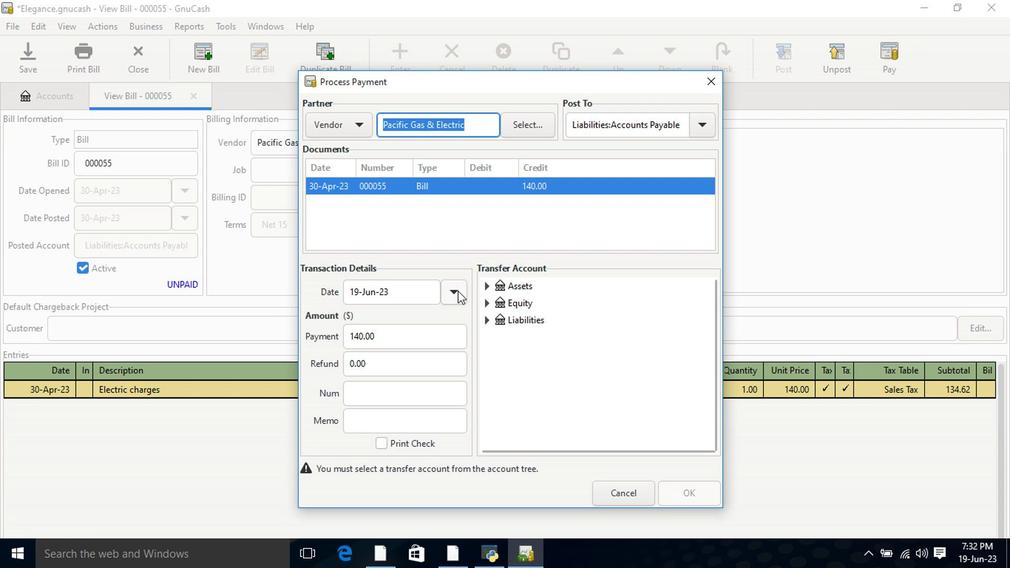 
Action: Mouse moved to (339, 313)
Screenshot: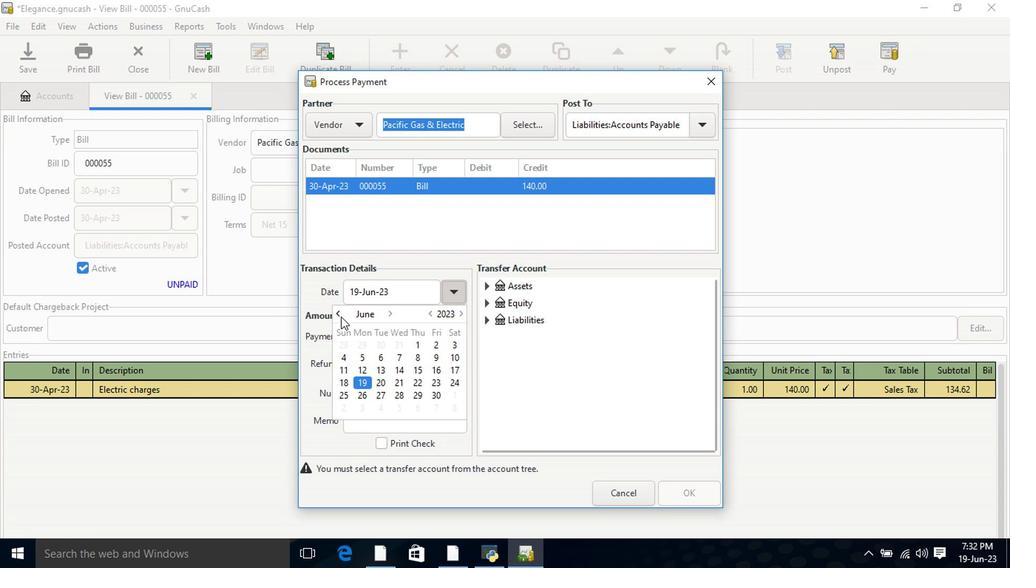 
Action: Mouse pressed left at (339, 313)
Screenshot: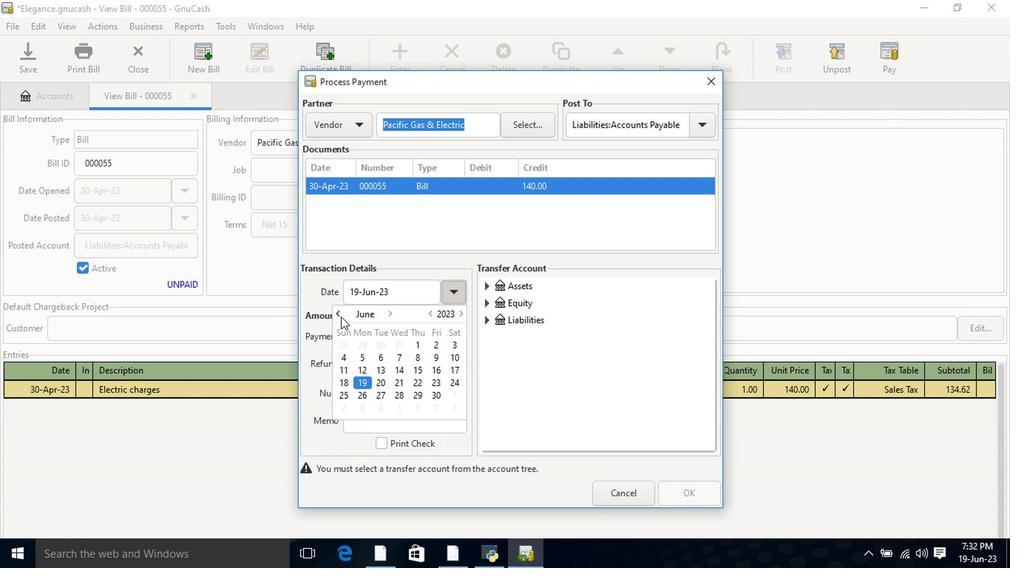 
Action: Mouse moved to (345, 369)
Screenshot: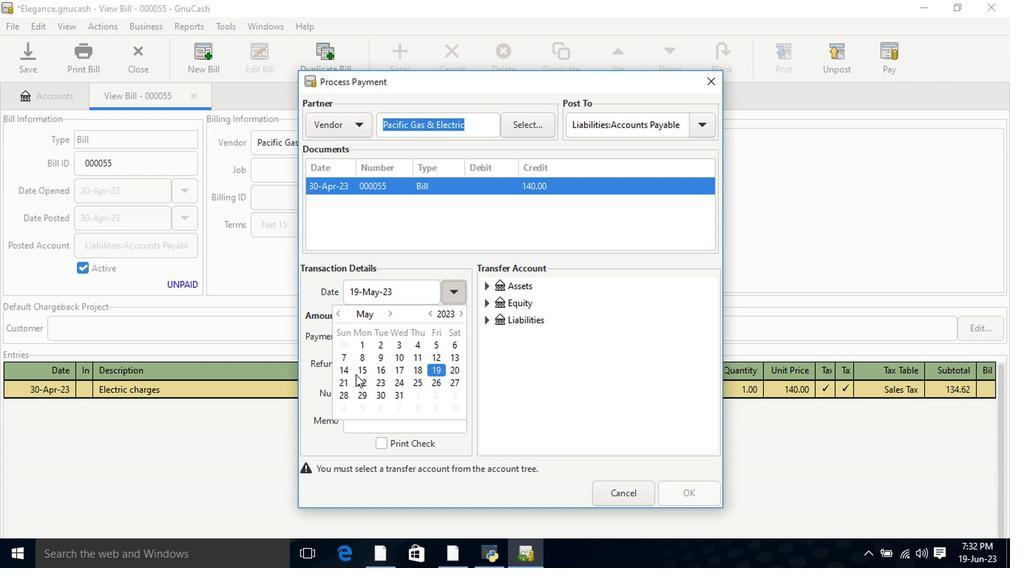
Action: Mouse pressed left at (345, 369)
Screenshot: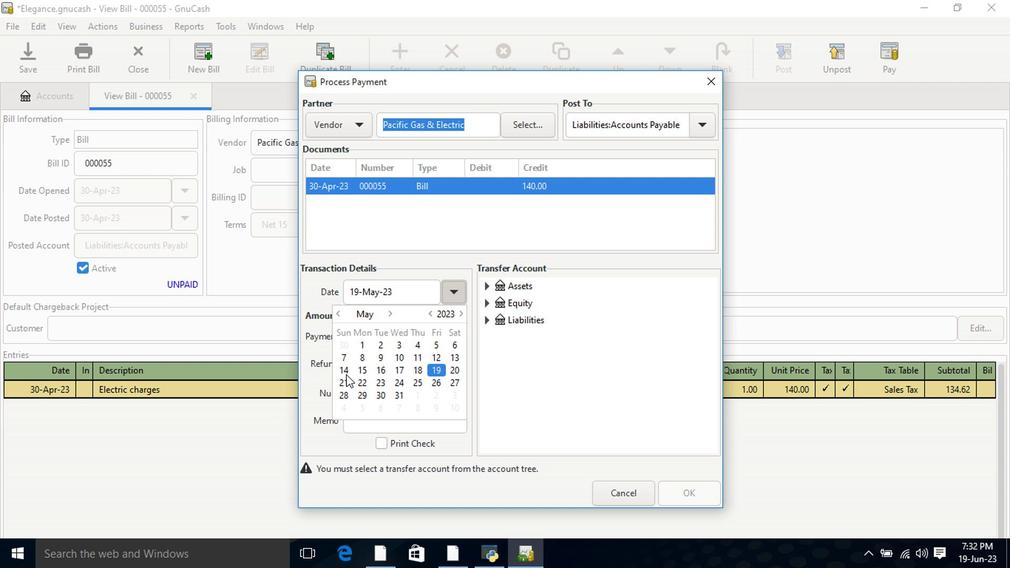 
Action: Mouse pressed left at (345, 369)
Screenshot: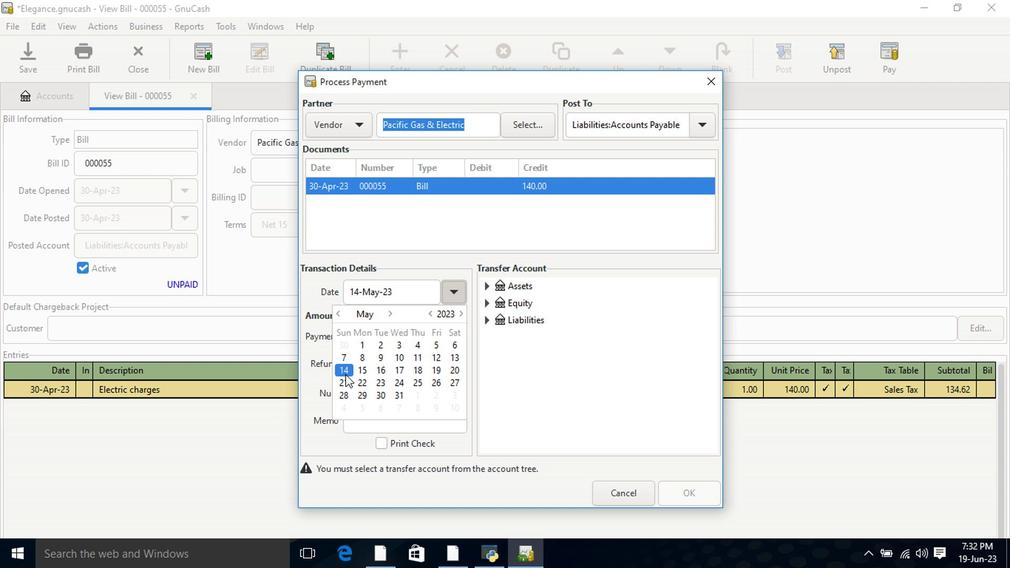 
Action: Mouse moved to (487, 286)
Screenshot: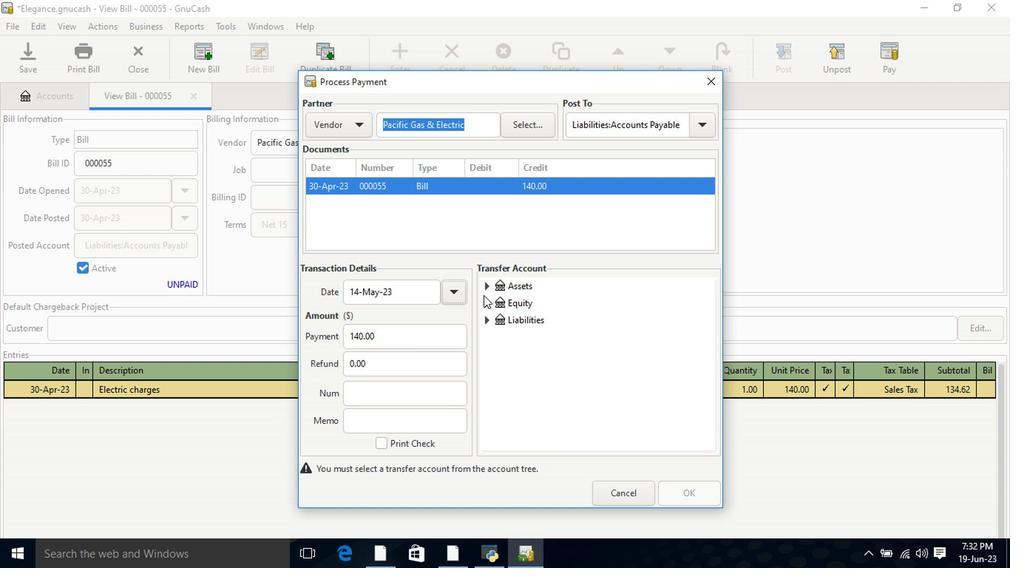 
Action: Mouse pressed left at (487, 286)
Screenshot: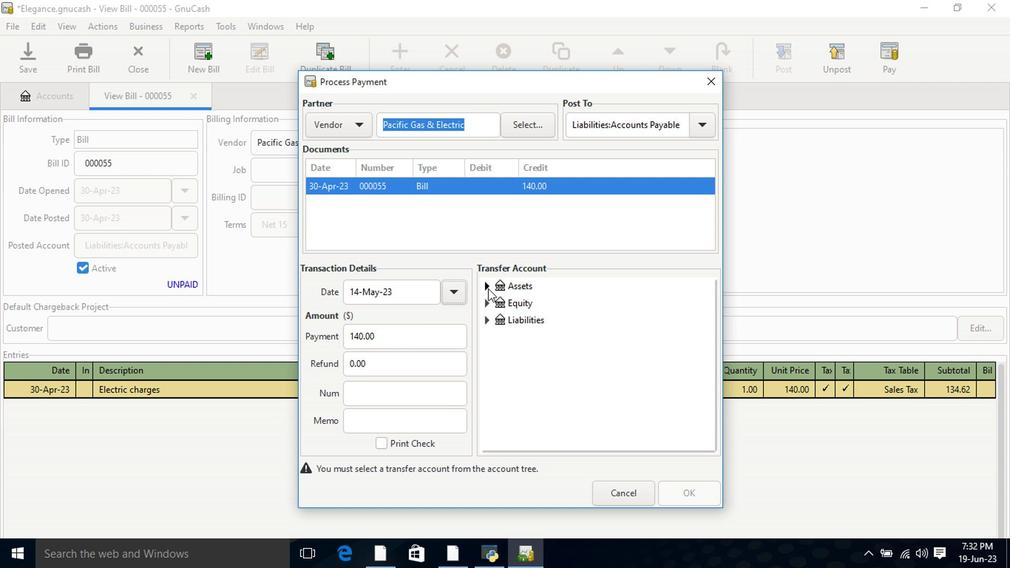 
Action: Mouse moved to (499, 296)
Screenshot: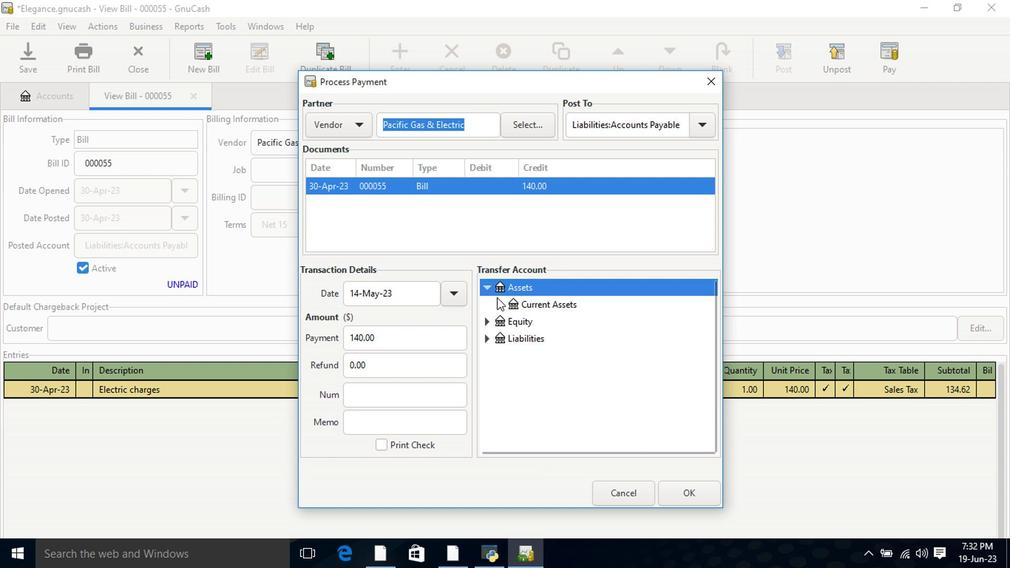 
Action: Mouse pressed left at (499, 296)
Screenshot: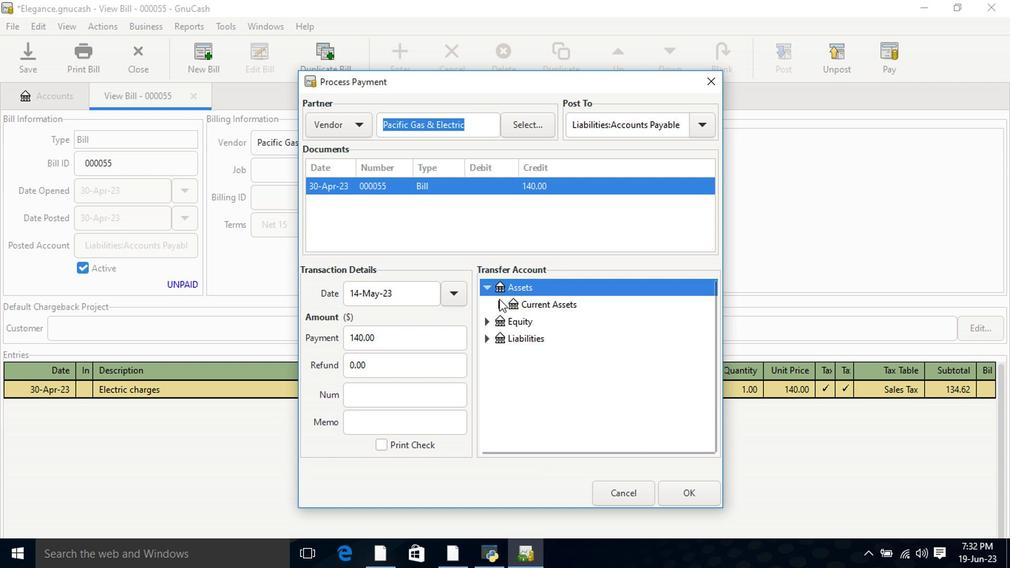 
Action: Mouse moved to (530, 315)
Screenshot: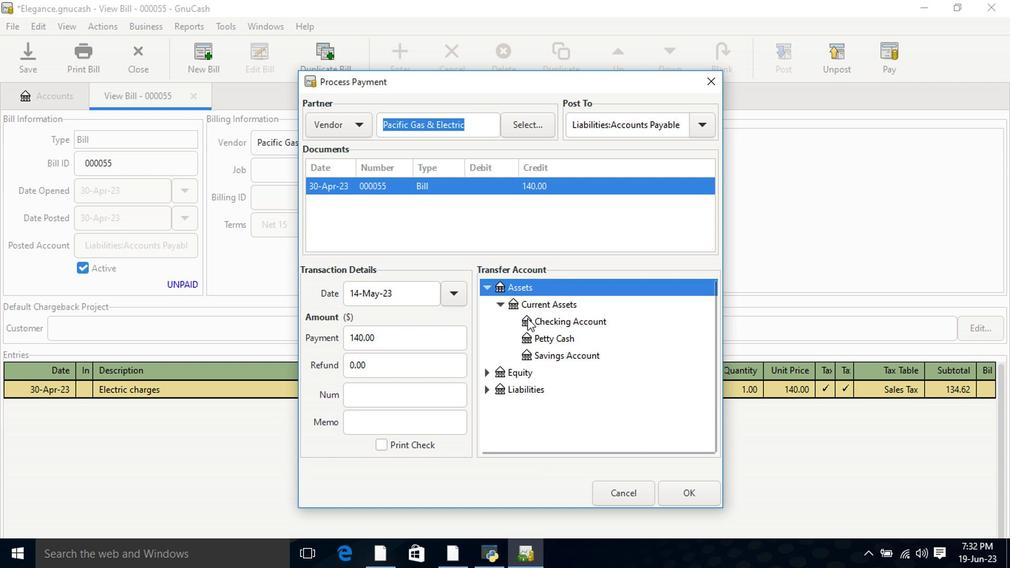 
Action: Mouse pressed left at (530, 315)
Screenshot: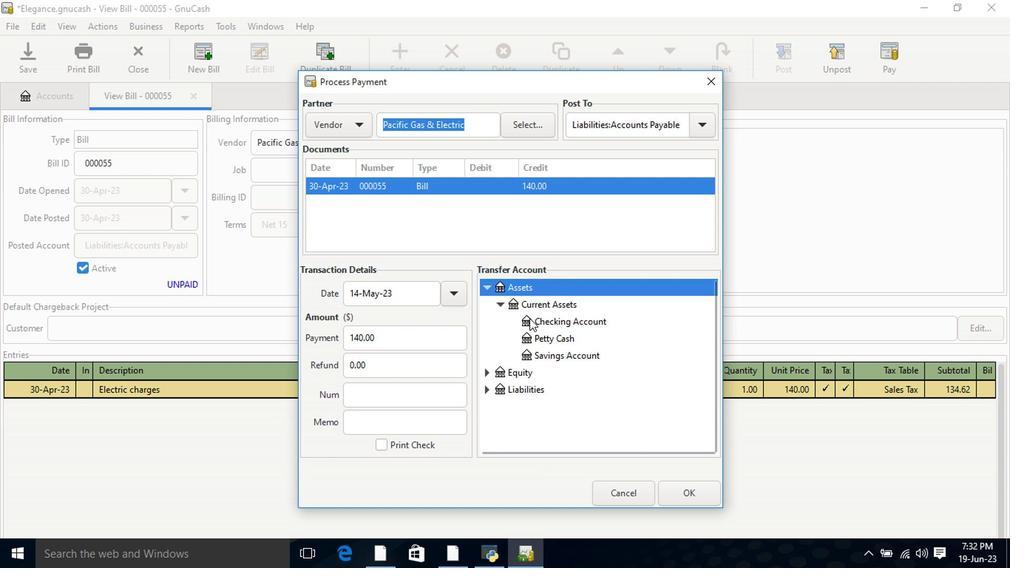 
Action: Mouse moved to (677, 482)
Screenshot: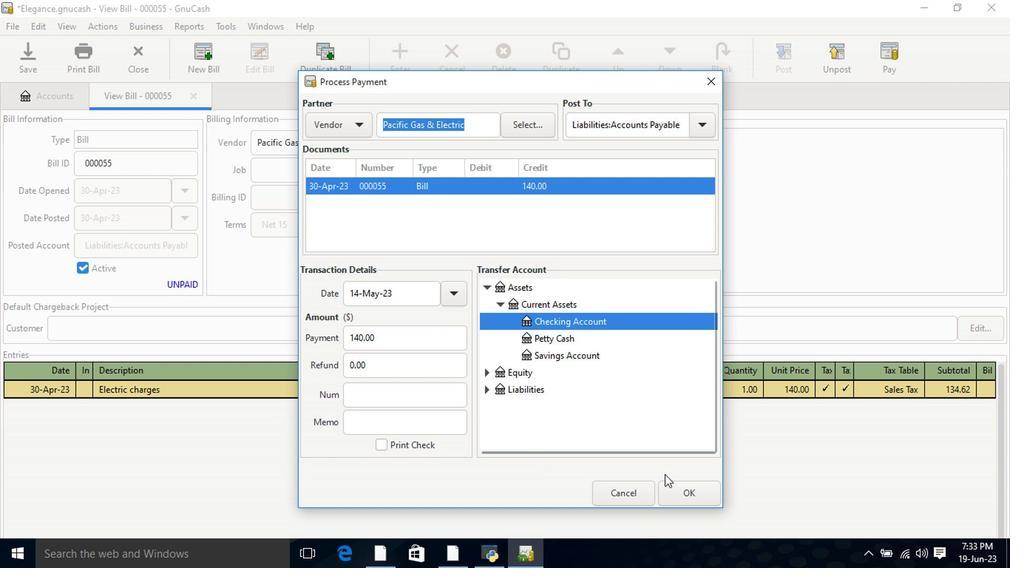 
Action: Mouse pressed left at (677, 482)
Screenshot: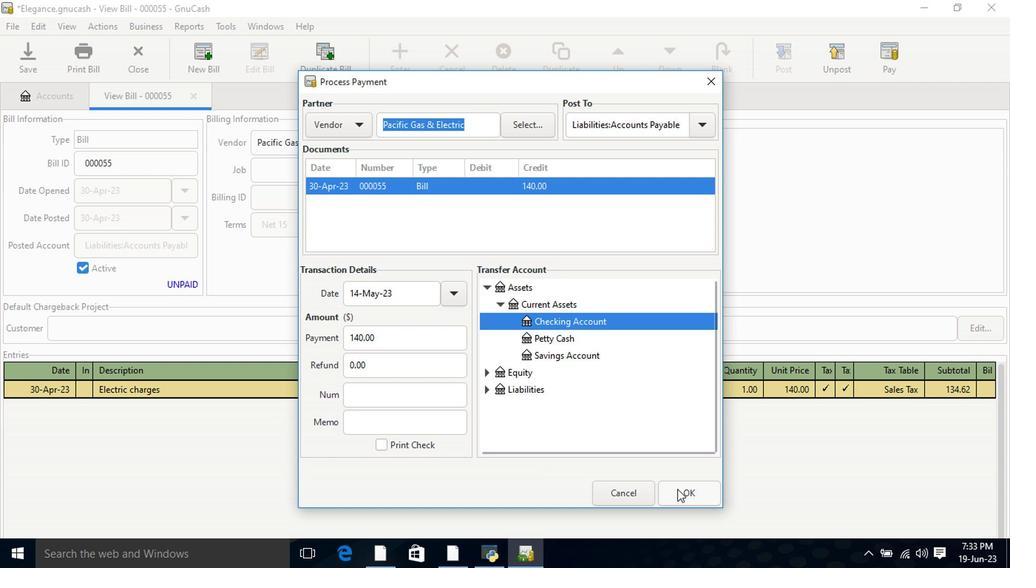 
Action: Mouse moved to (74, 56)
Screenshot: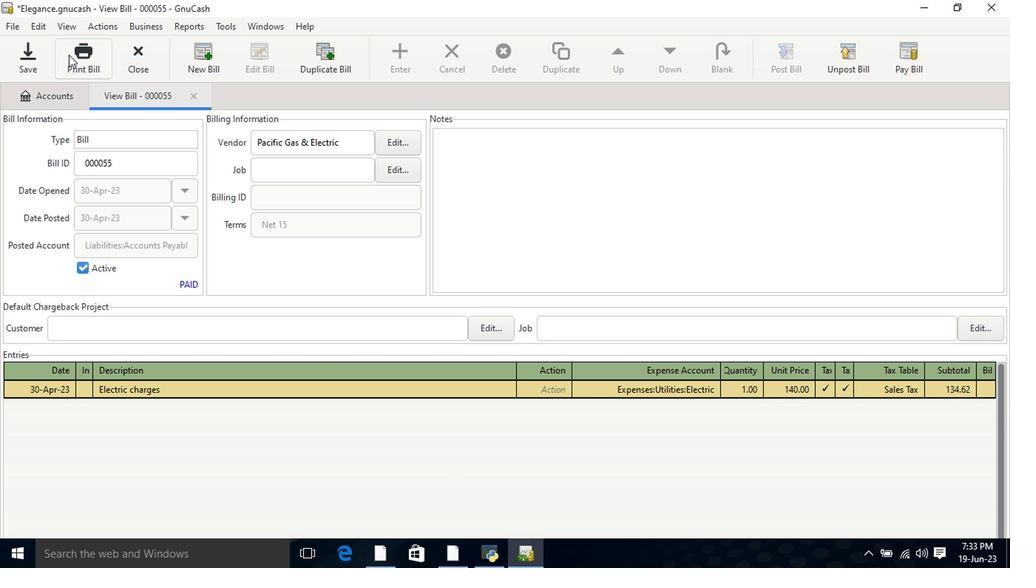 
Action: Mouse pressed left at (74, 56)
Screenshot: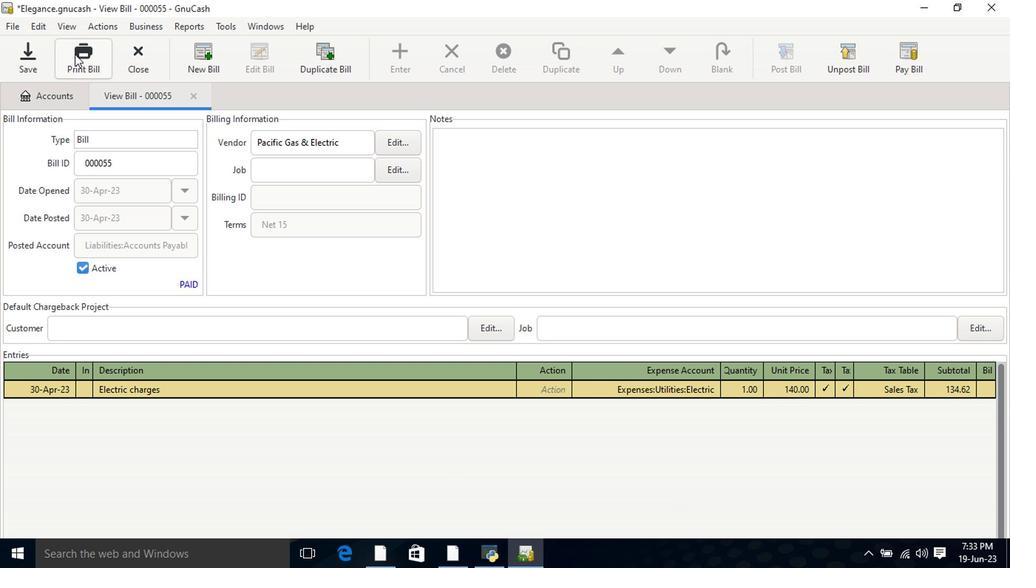 
Action: Mouse moved to (299, 427)
Screenshot: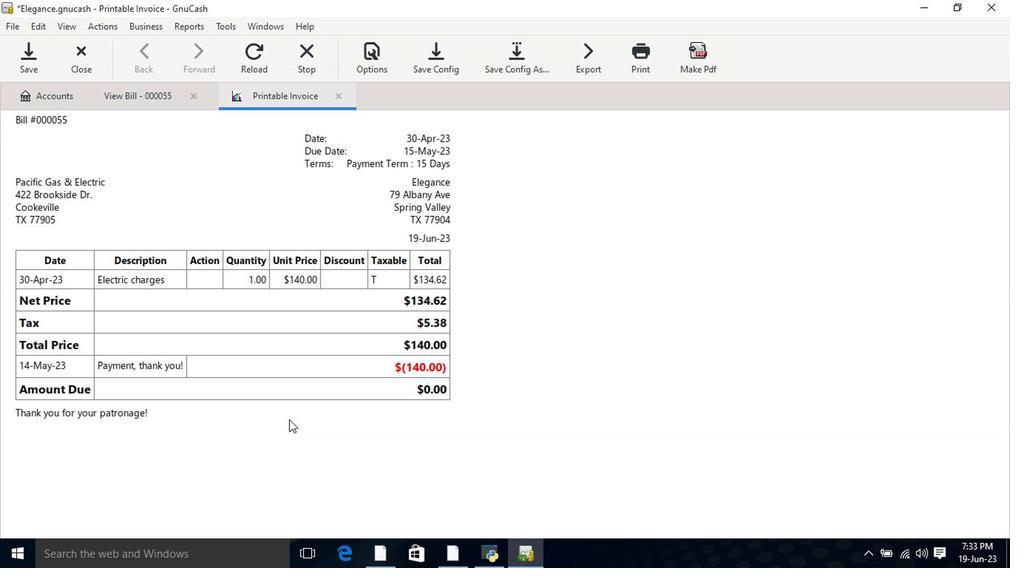 
